 Task: Search one way flight ticket for 5 adults, 2 children, 1 infant in seat and 1 infant on lap in economy from Marion: Veterans Airport Of Southern Illinois (williamson County Regional Airport) to Riverton: Central Wyoming Regional Airport (was Riverton Regional) on 5-4-2023. Choice of flights is Southwest. Number of bags: 1 carry on bag. Price is upto 98000. Outbound departure time preference is 9:45.
Action: Mouse moved to (324, 312)
Screenshot: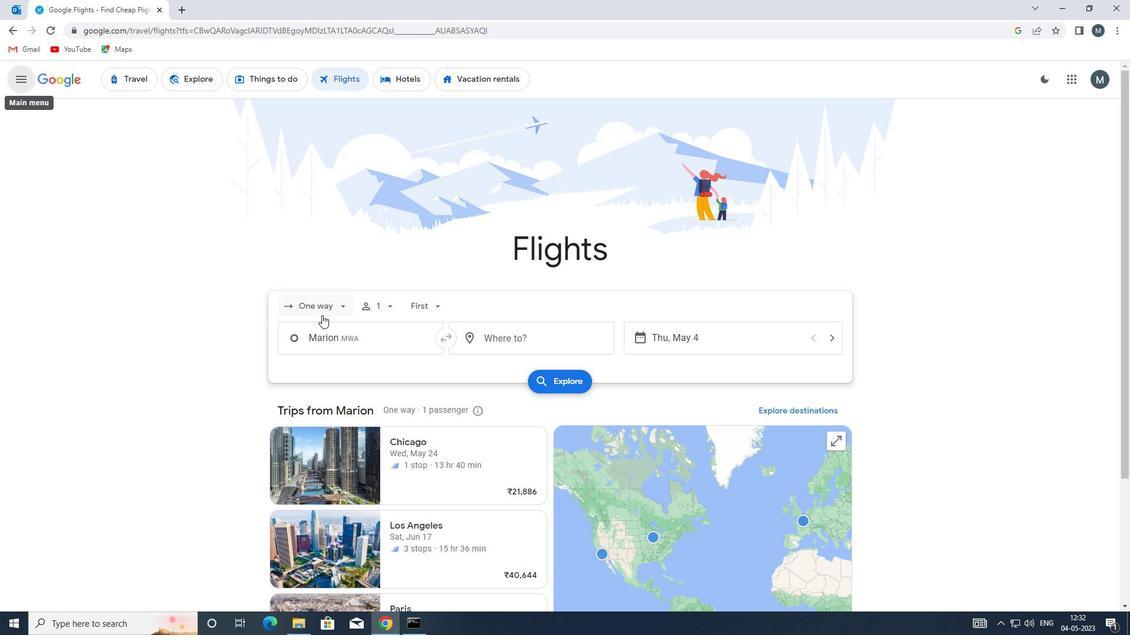 
Action: Mouse pressed left at (324, 312)
Screenshot: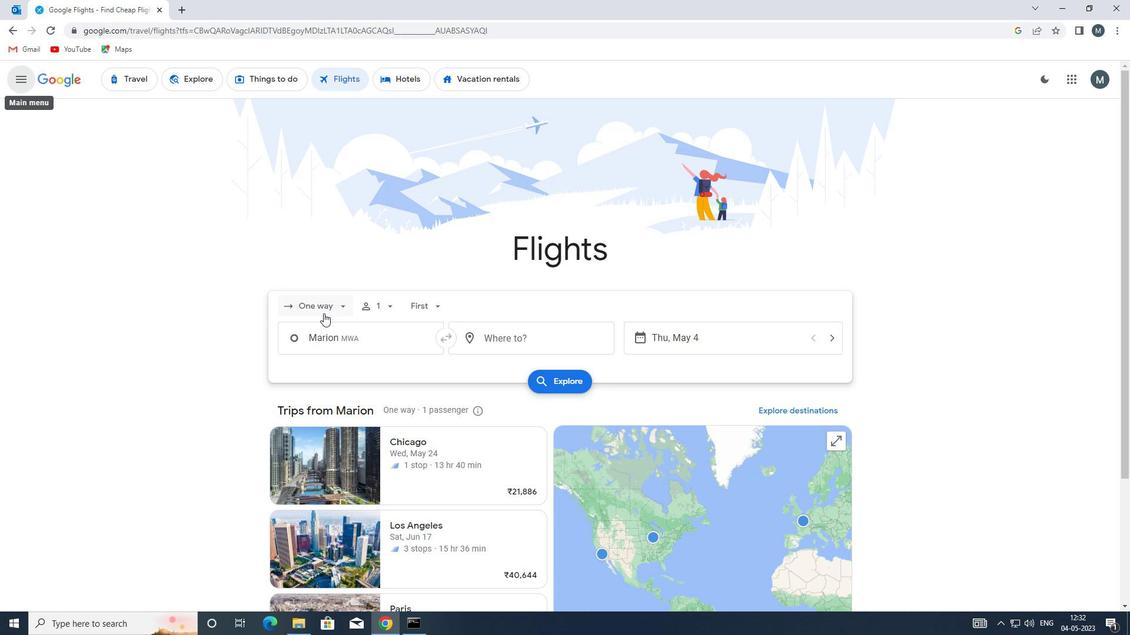 
Action: Mouse moved to (343, 363)
Screenshot: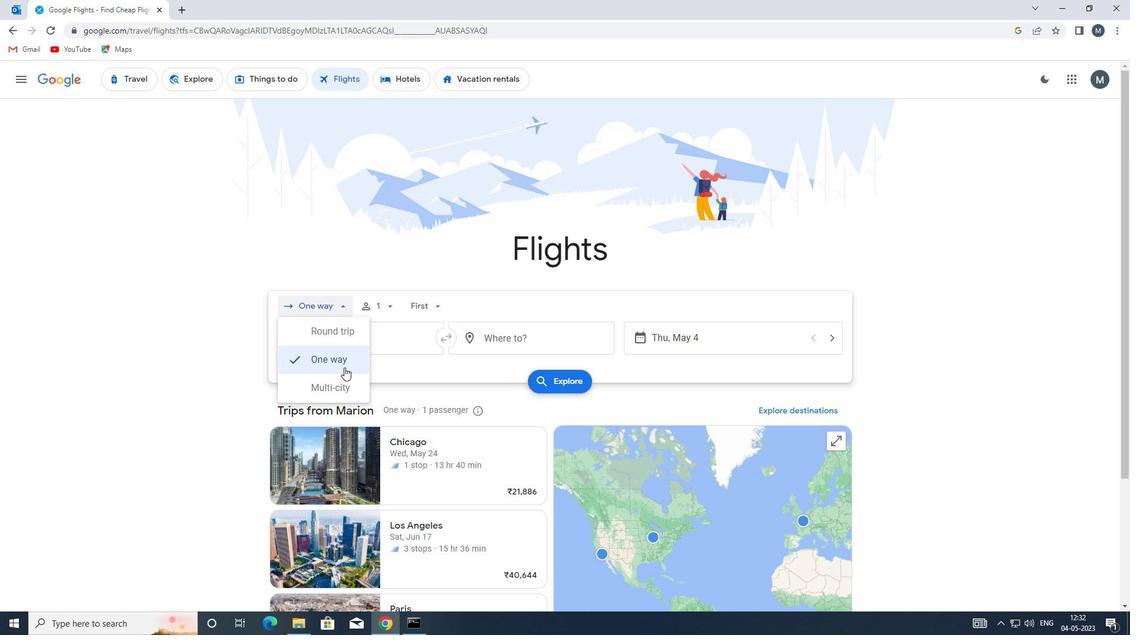
Action: Mouse pressed left at (343, 363)
Screenshot: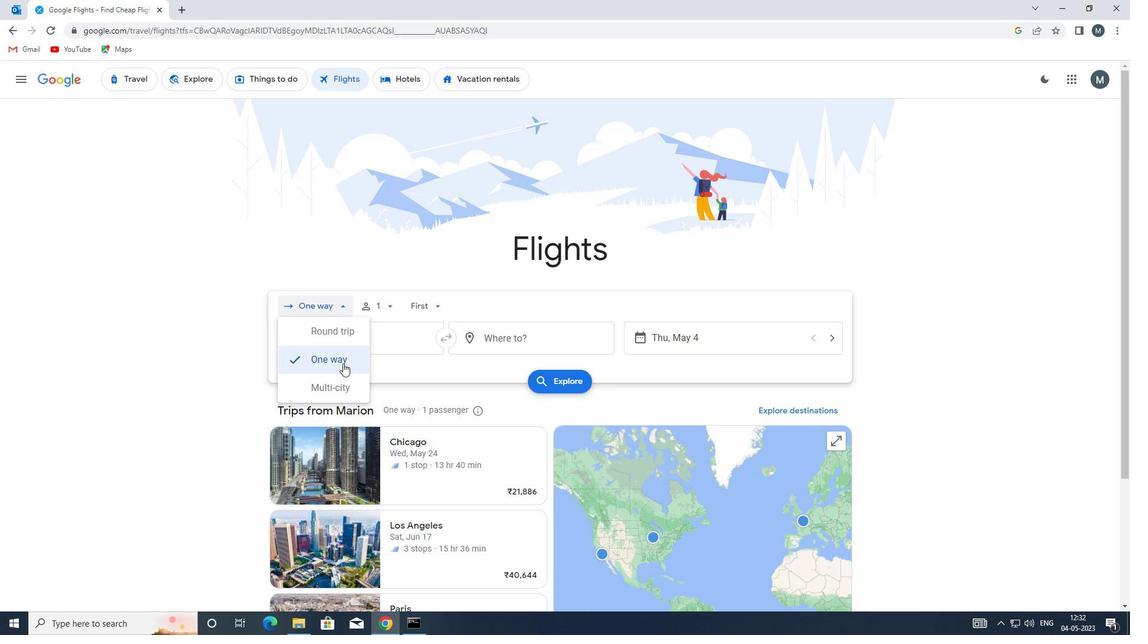 
Action: Mouse moved to (390, 308)
Screenshot: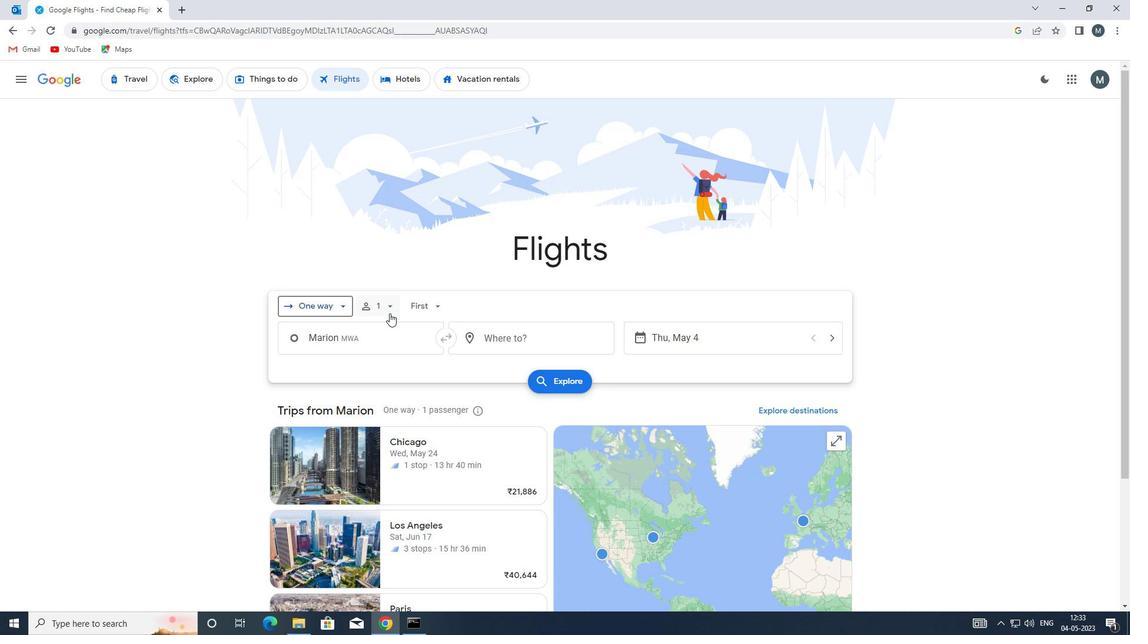 
Action: Mouse pressed left at (390, 308)
Screenshot: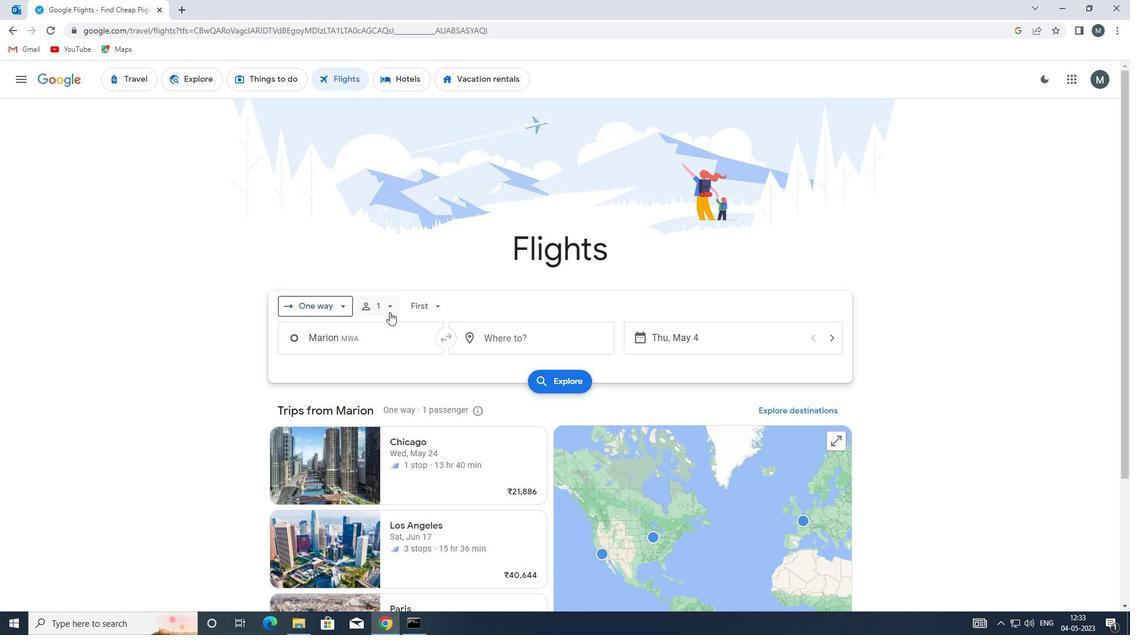 
Action: Mouse moved to (482, 338)
Screenshot: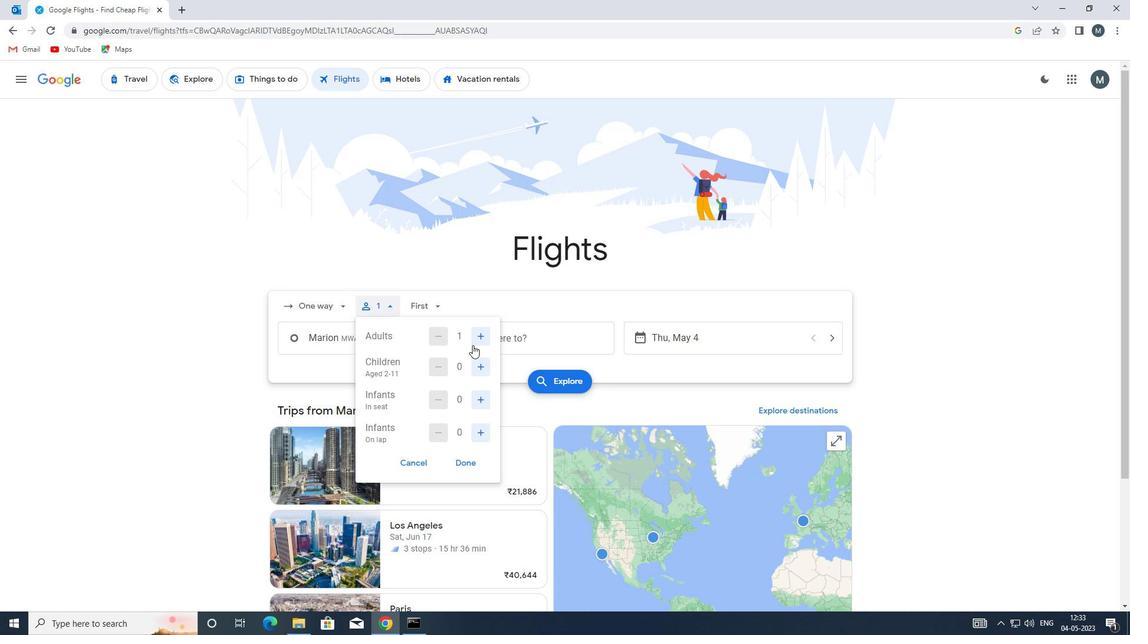 
Action: Mouse pressed left at (482, 338)
Screenshot: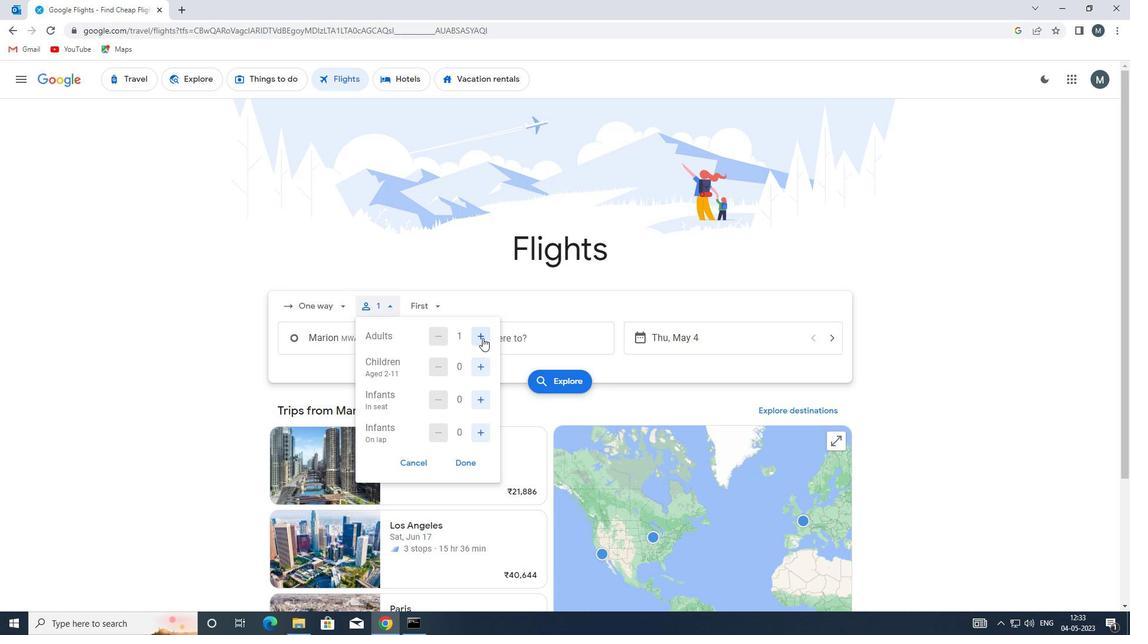 
Action: Mouse pressed left at (482, 338)
Screenshot: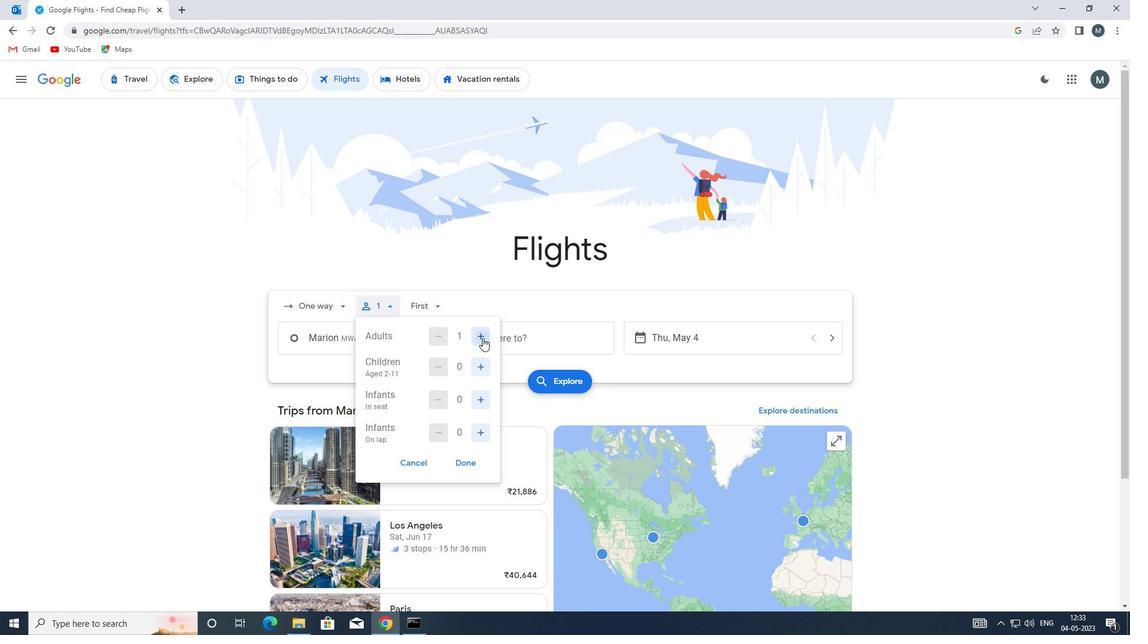 
Action: Mouse pressed left at (482, 338)
Screenshot: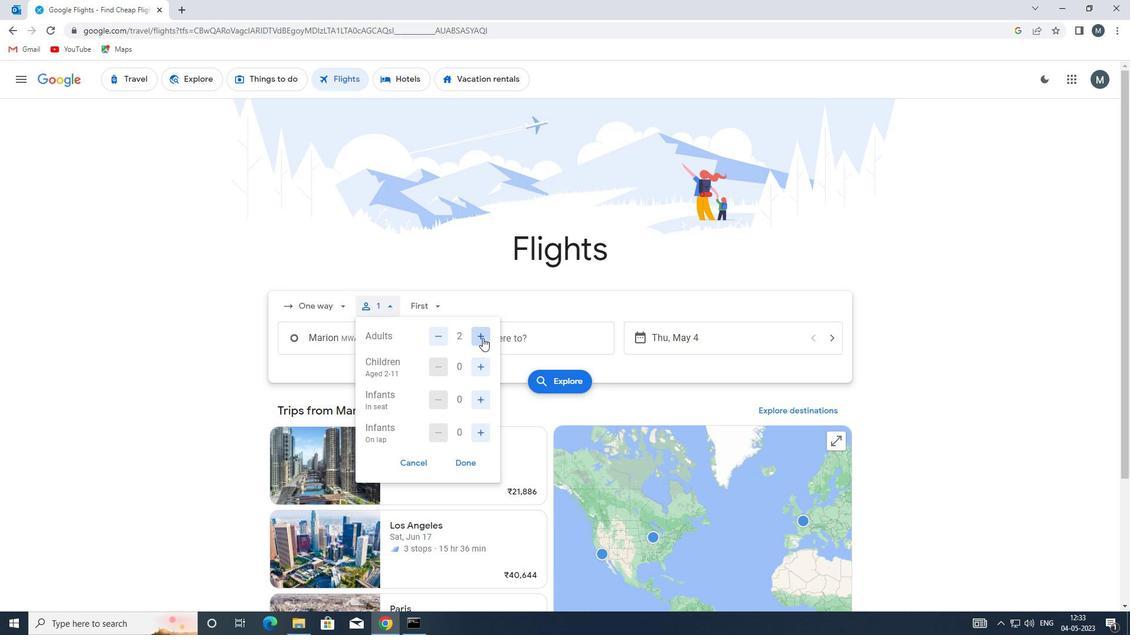 
Action: Mouse pressed left at (482, 338)
Screenshot: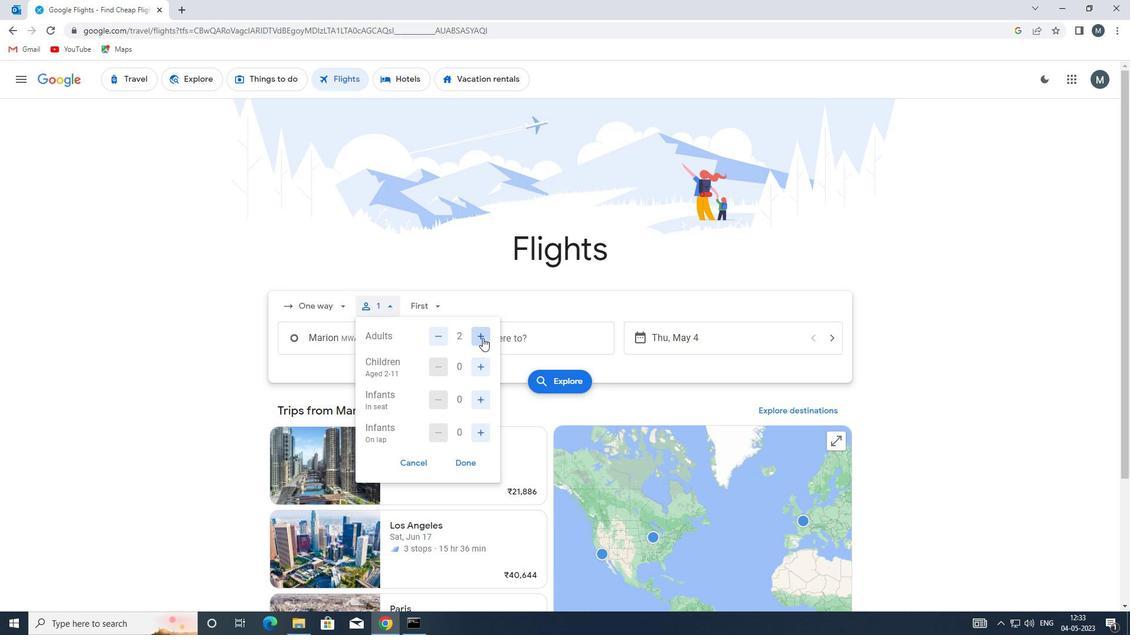 
Action: Mouse moved to (486, 370)
Screenshot: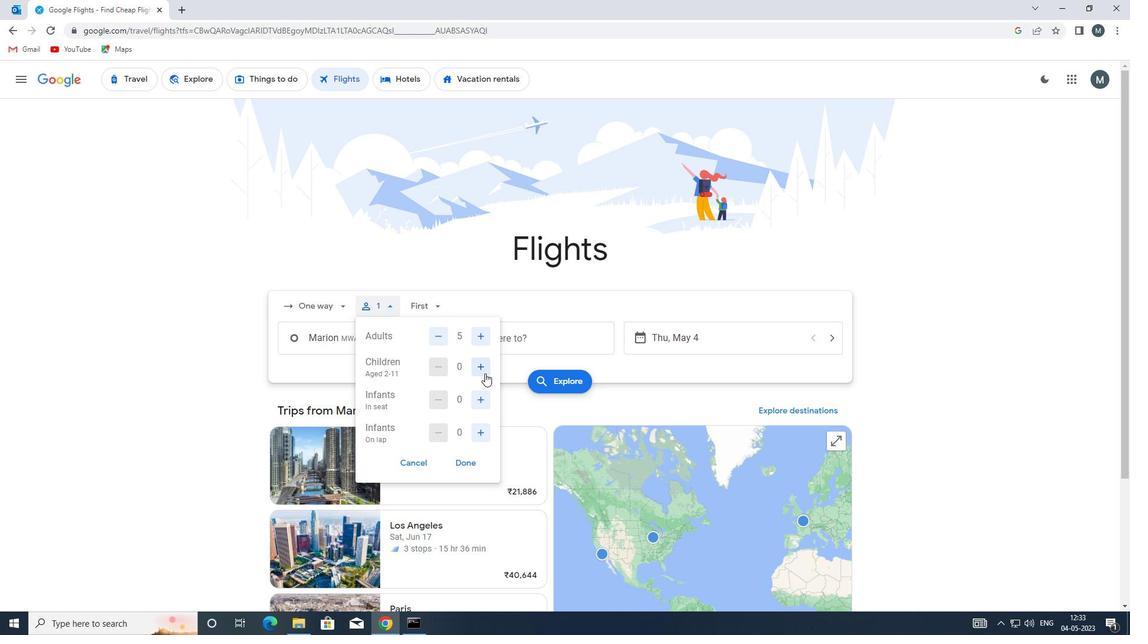 
Action: Mouse pressed left at (486, 370)
Screenshot: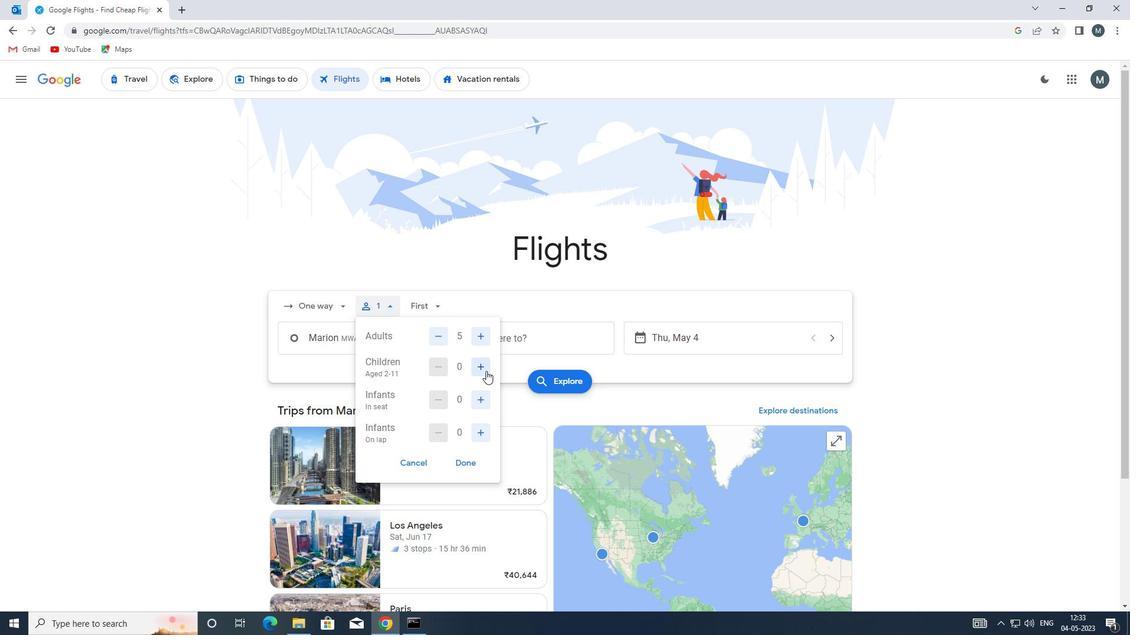 
Action: Mouse moved to (486, 369)
Screenshot: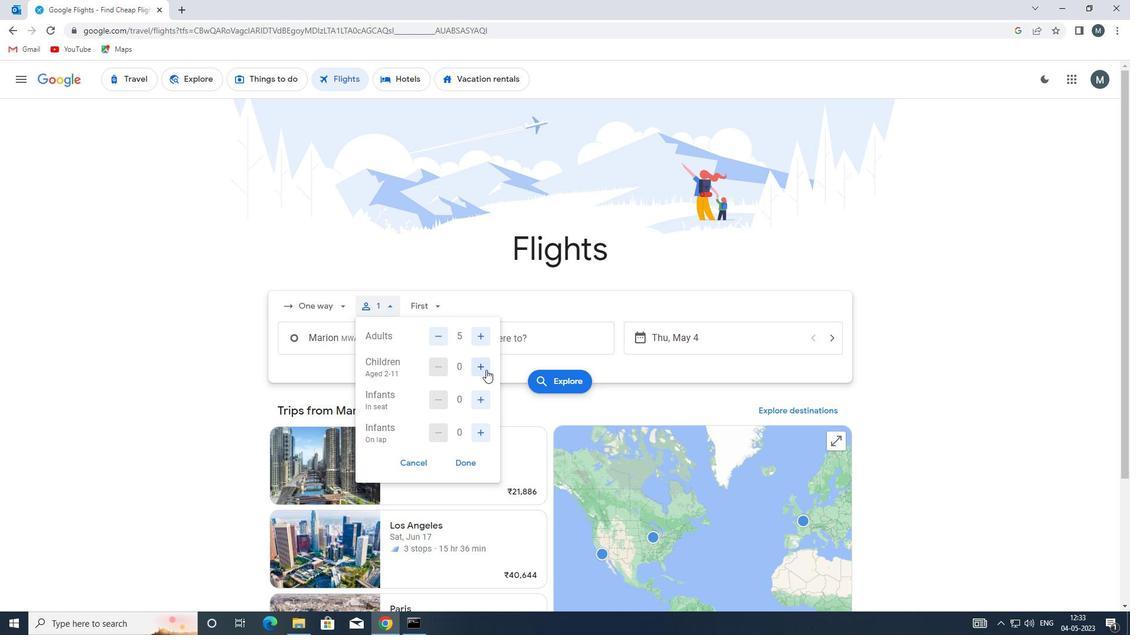 
Action: Mouse pressed left at (486, 369)
Screenshot: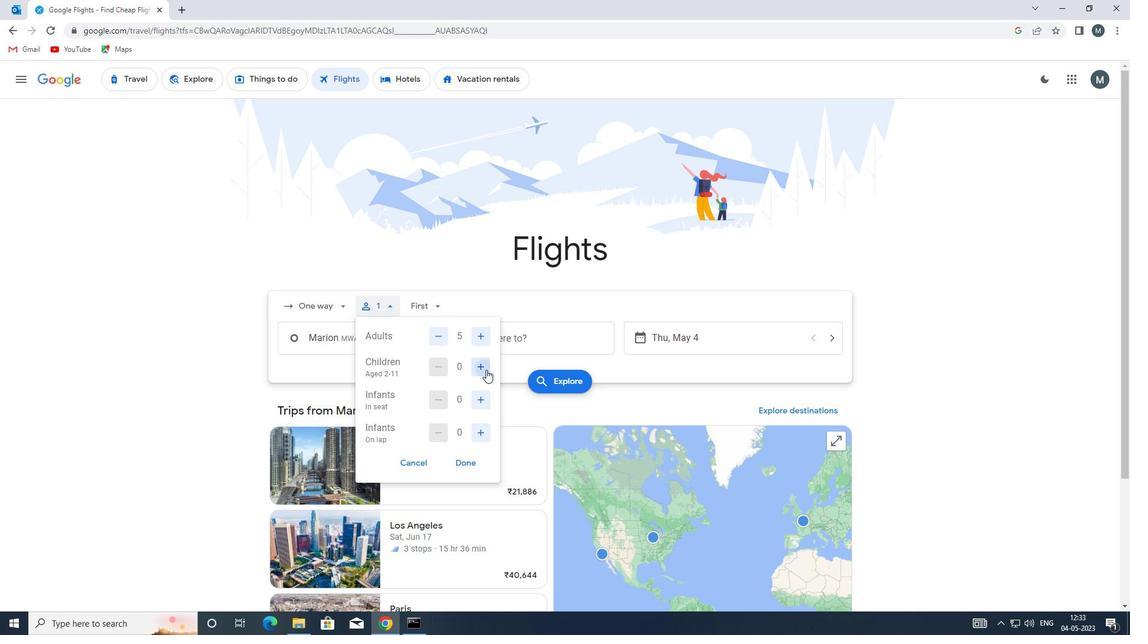 
Action: Mouse moved to (479, 396)
Screenshot: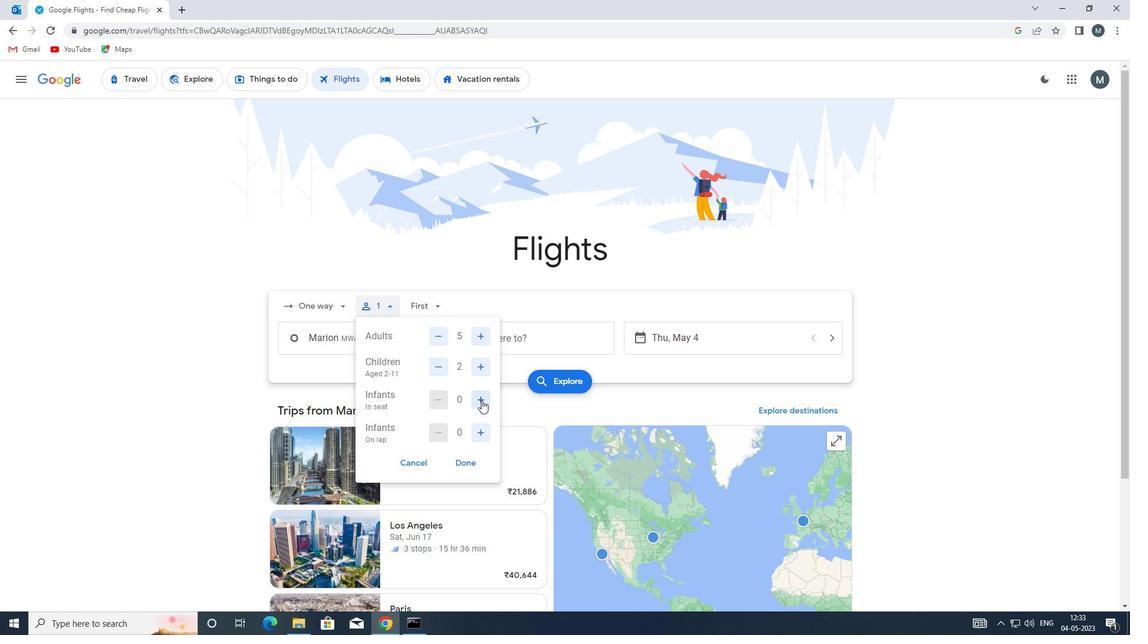 
Action: Mouse pressed left at (479, 396)
Screenshot: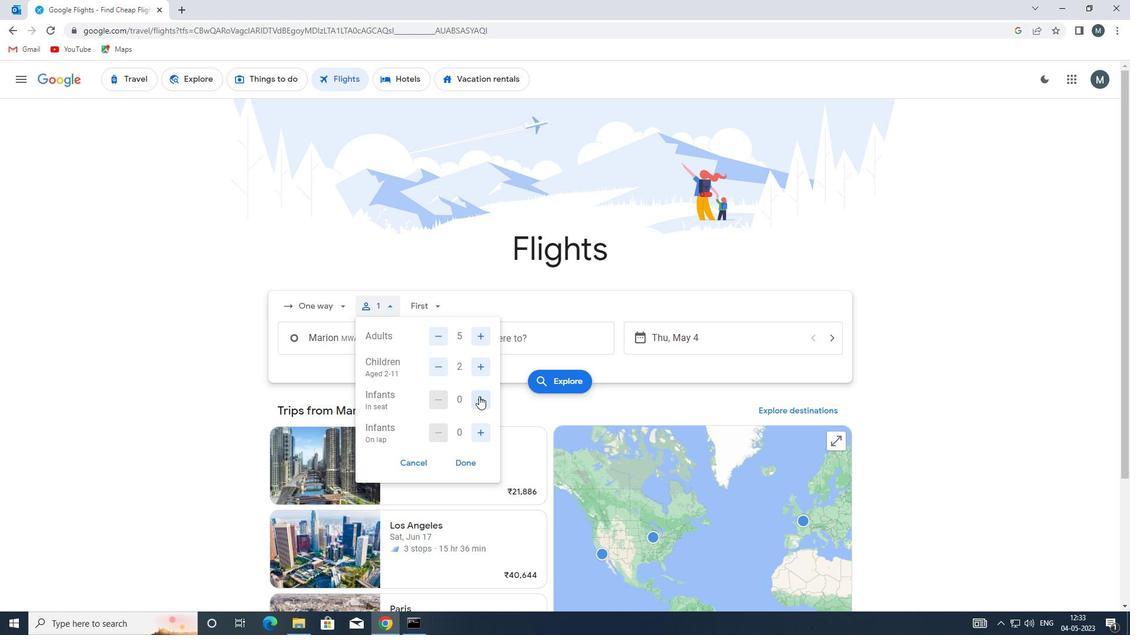 
Action: Mouse moved to (477, 437)
Screenshot: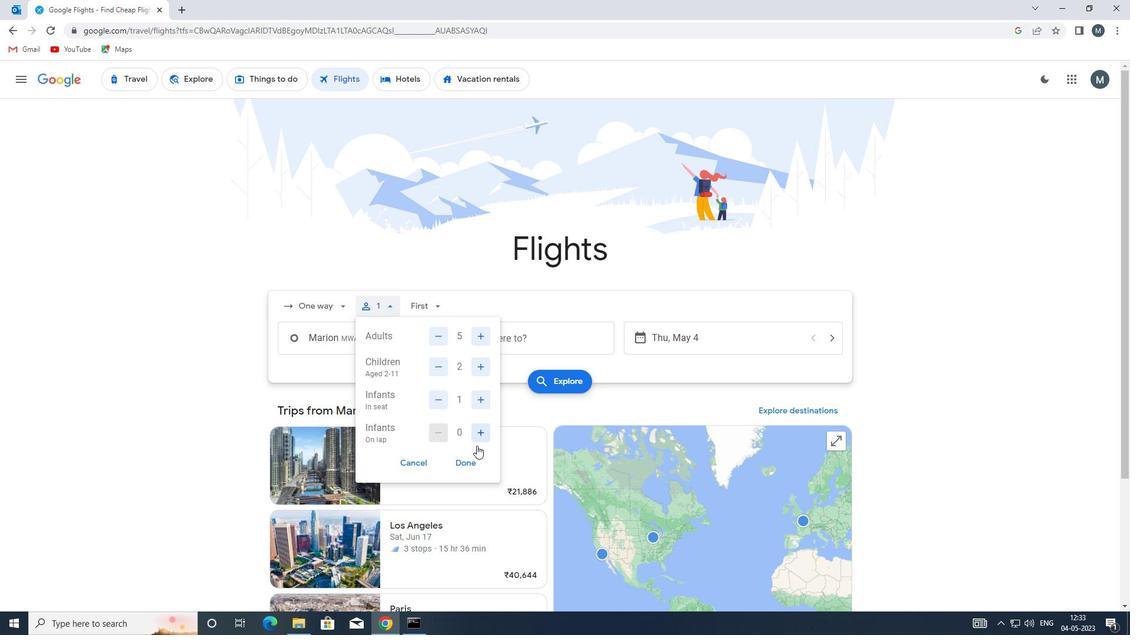 
Action: Mouse pressed left at (477, 437)
Screenshot: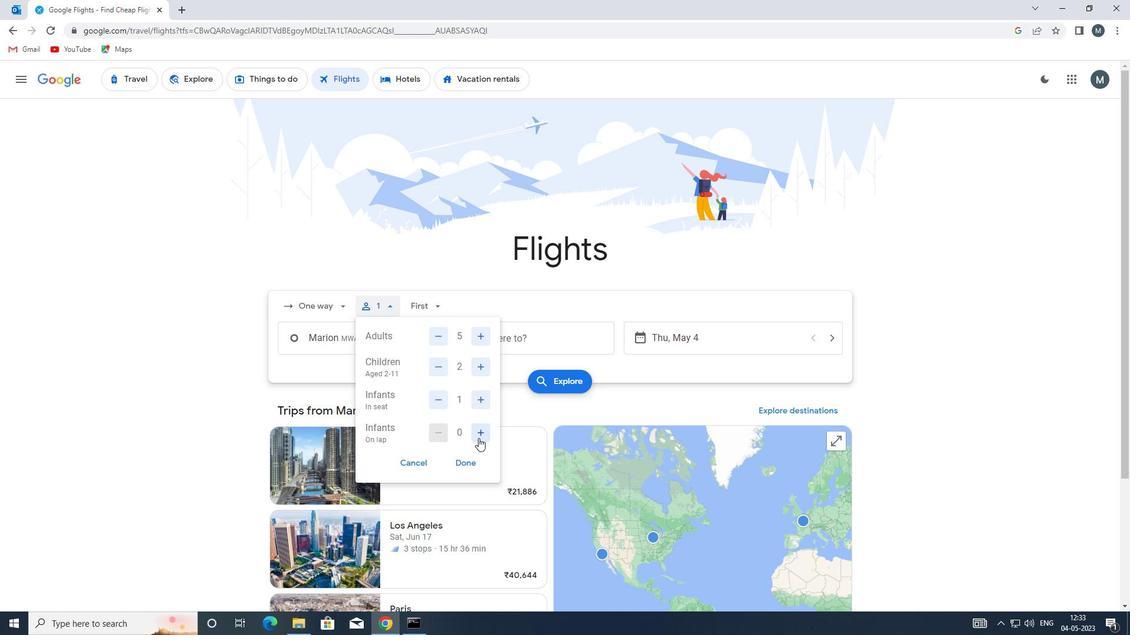 
Action: Mouse moved to (463, 463)
Screenshot: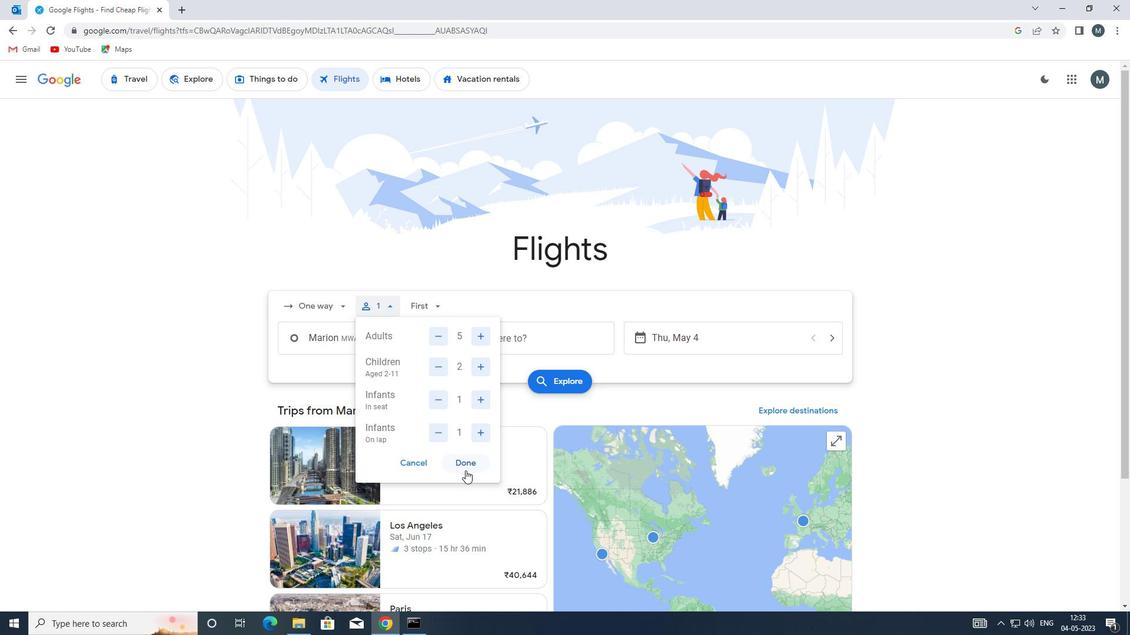 
Action: Mouse pressed left at (463, 463)
Screenshot: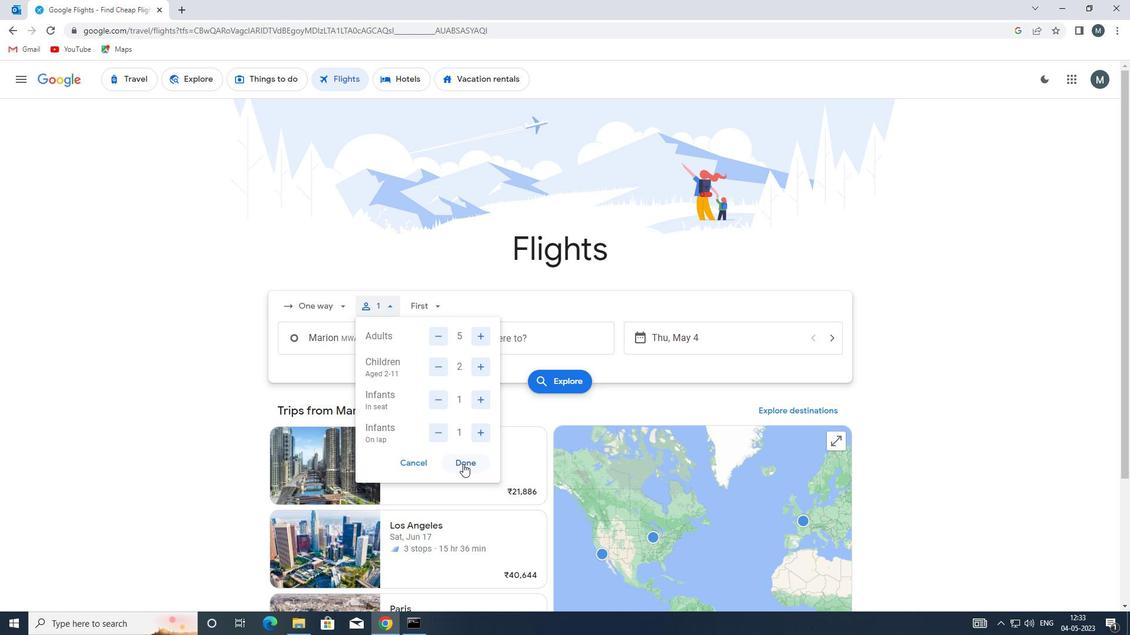 
Action: Mouse moved to (441, 309)
Screenshot: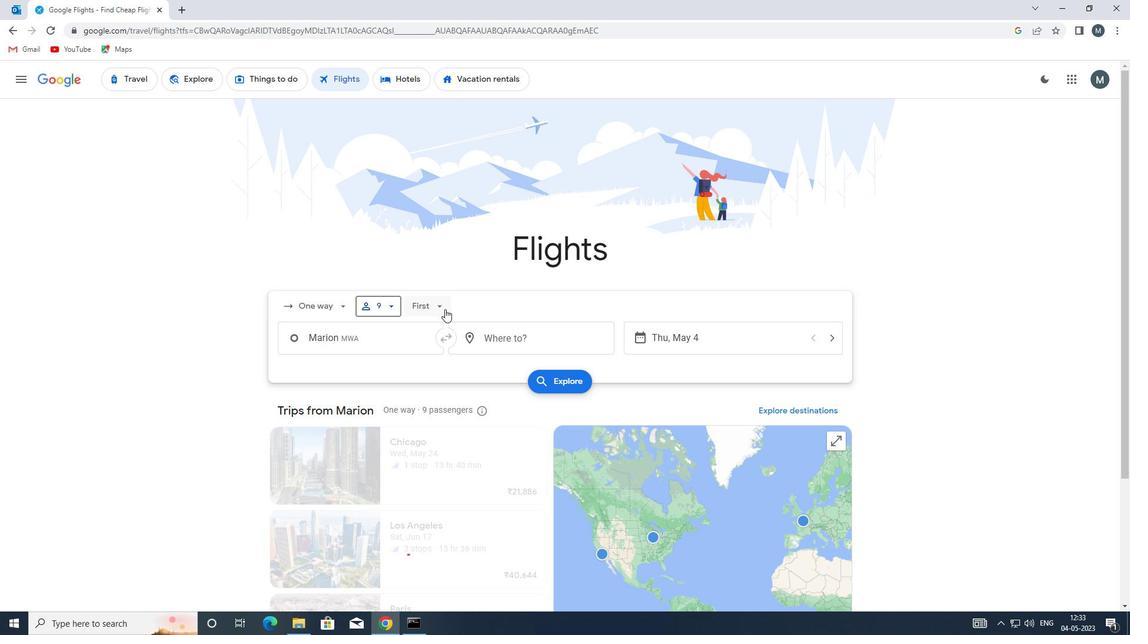 
Action: Mouse pressed left at (441, 309)
Screenshot: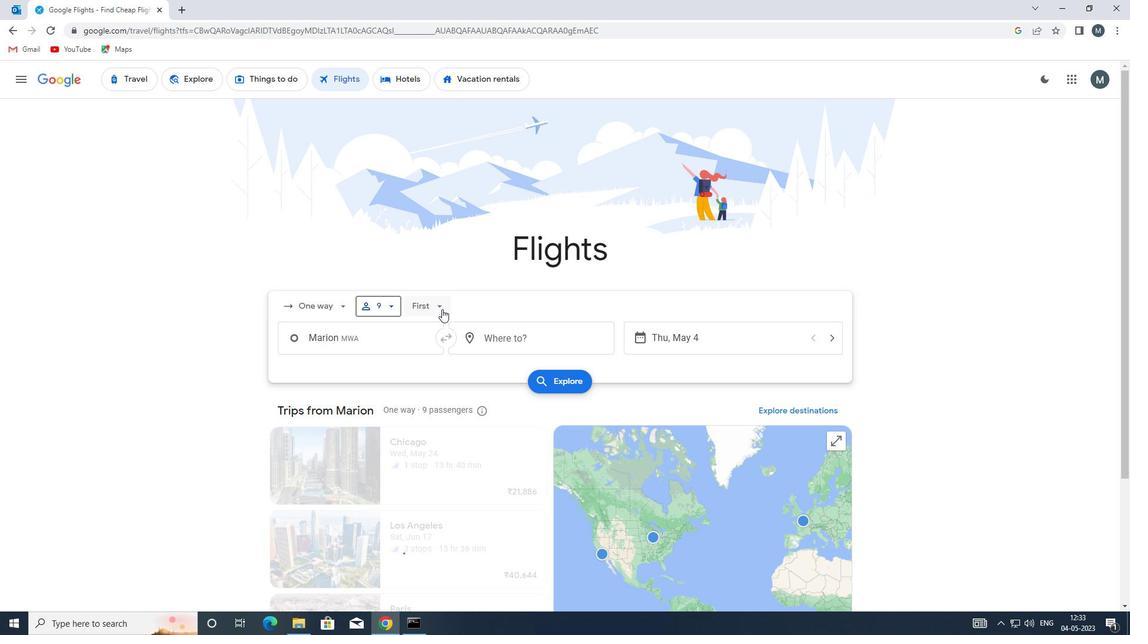 
Action: Mouse moved to (474, 334)
Screenshot: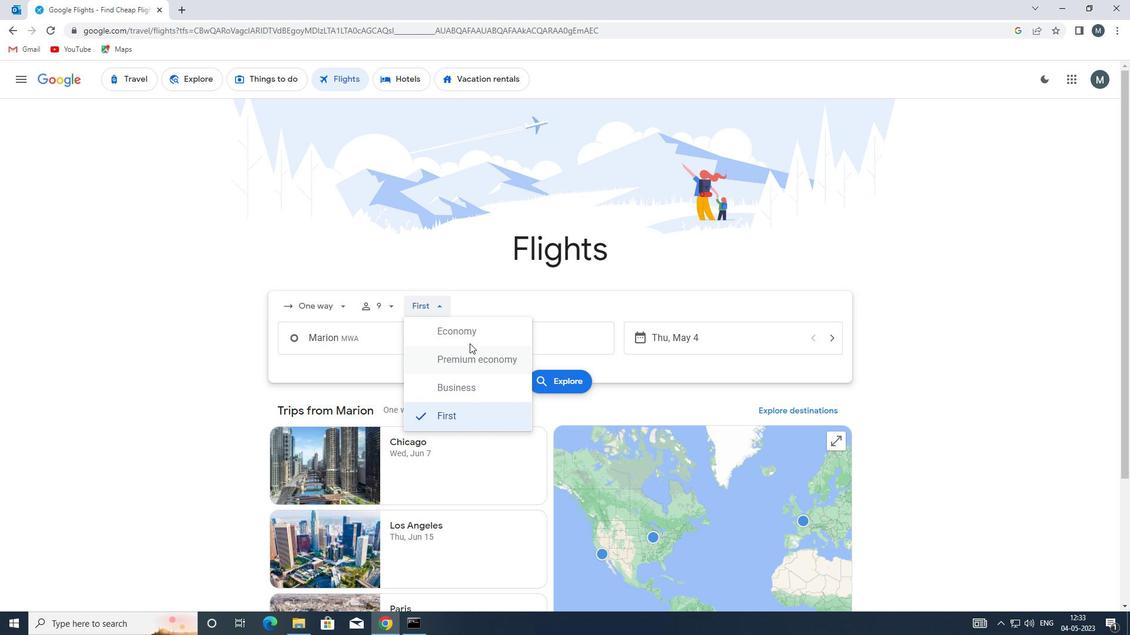 
Action: Mouse pressed left at (474, 334)
Screenshot: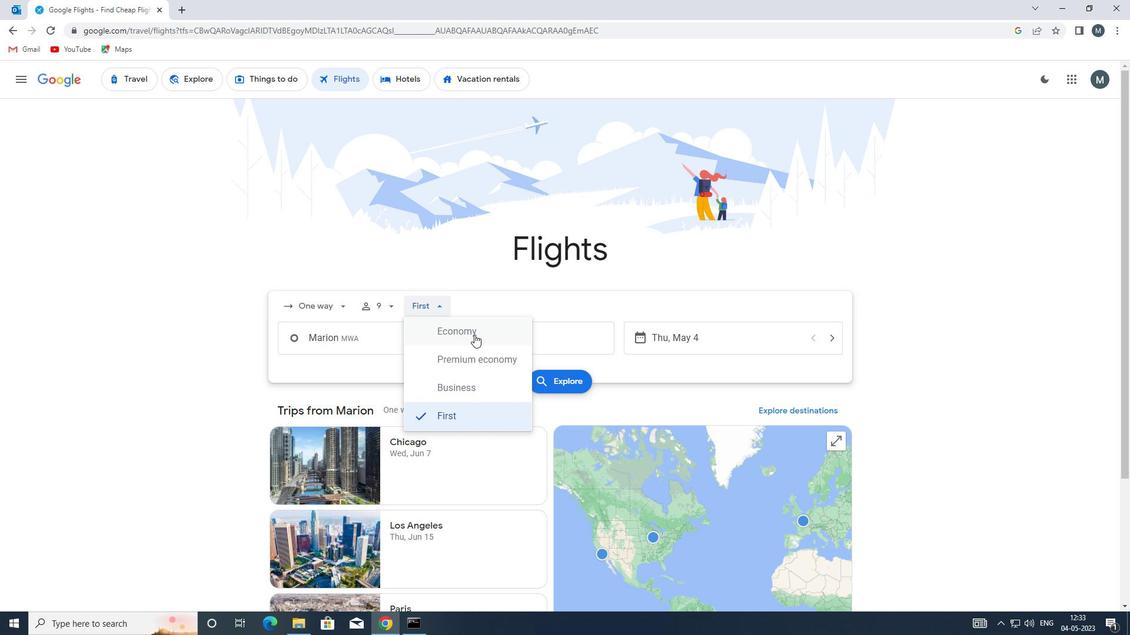 
Action: Mouse moved to (394, 344)
Screenshot: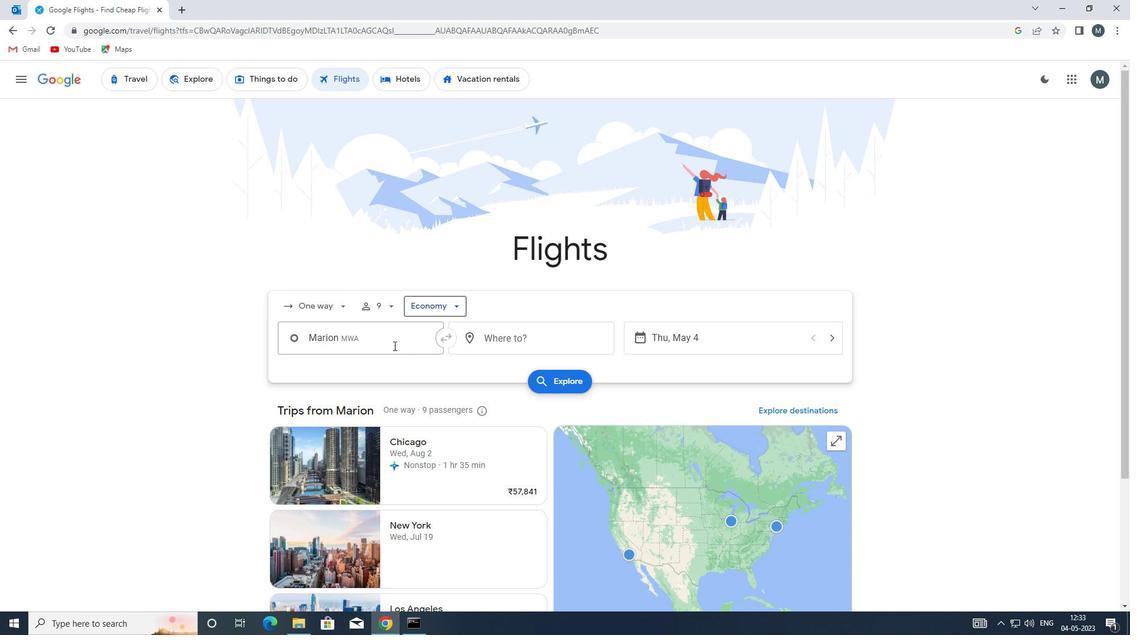 
Action: Mouse pressed left at (394, 344)
Screenshot: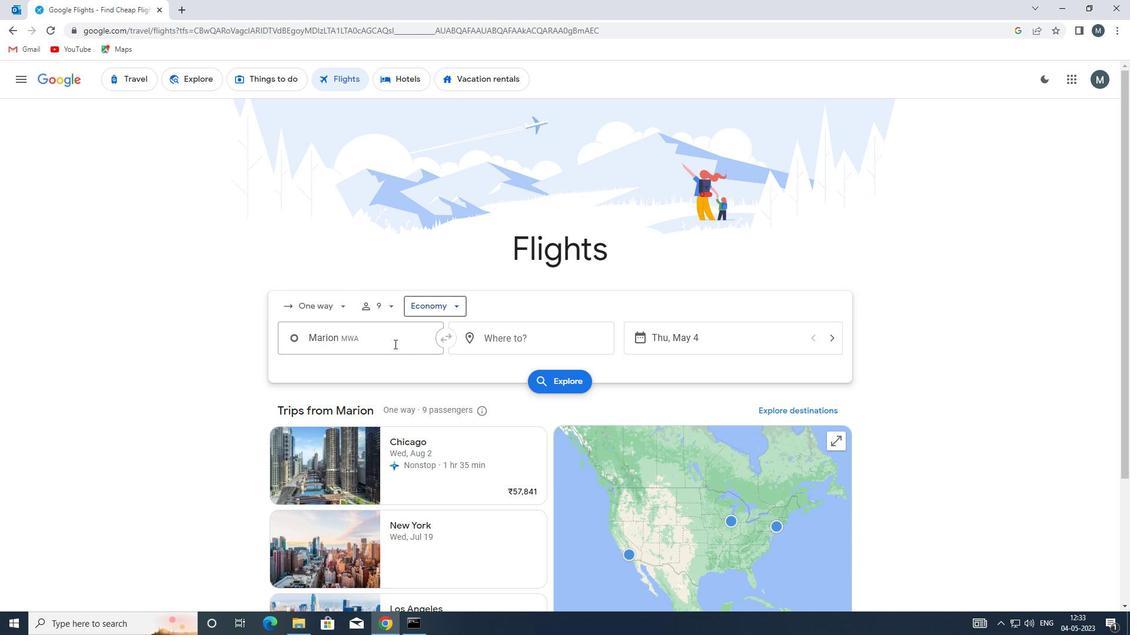 
Action: Key pressed mwa
Screenshot: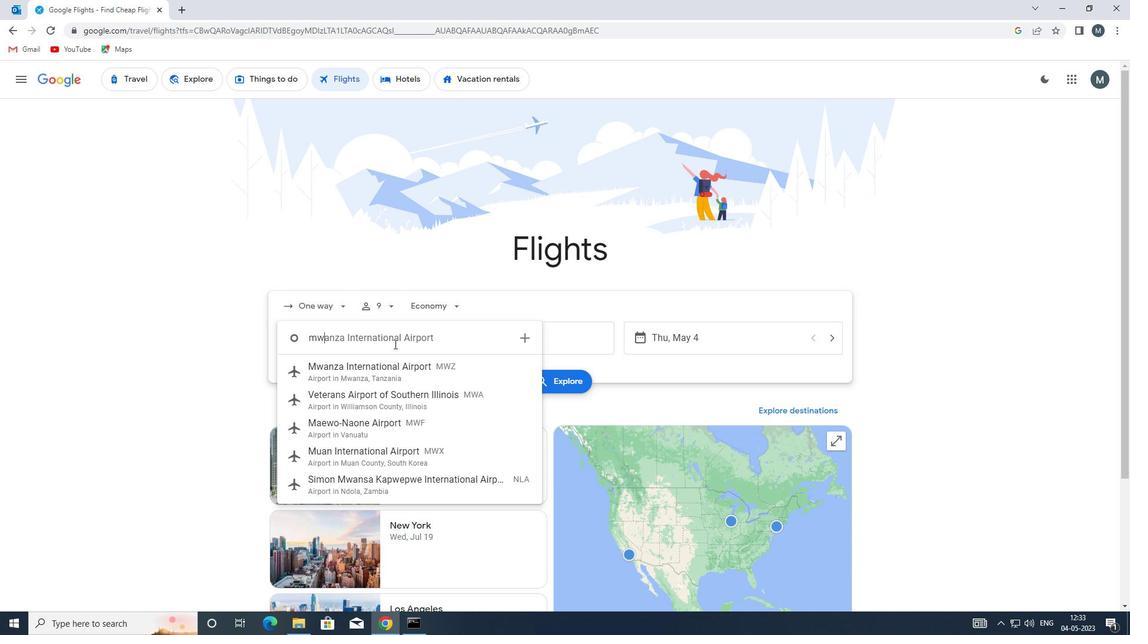 
Action: Mouse moved to (398, 367)
Screenshot: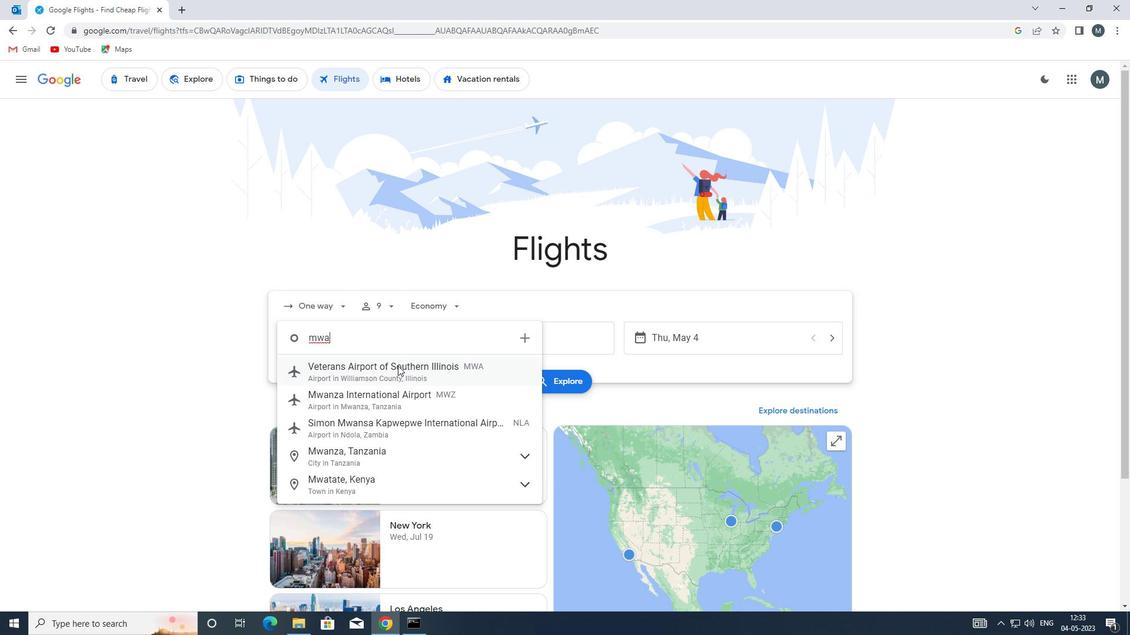 
Action: Mouse pressed left at (398, 367)
Screenshot: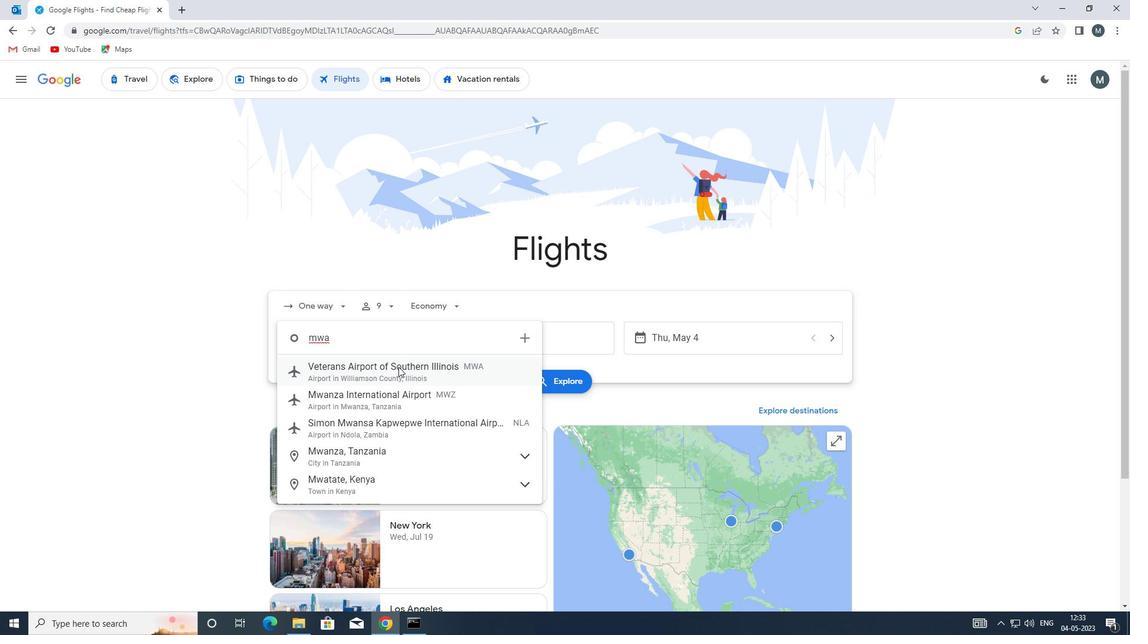 
Action: Mouse moved to (506, 341)
Screenshot: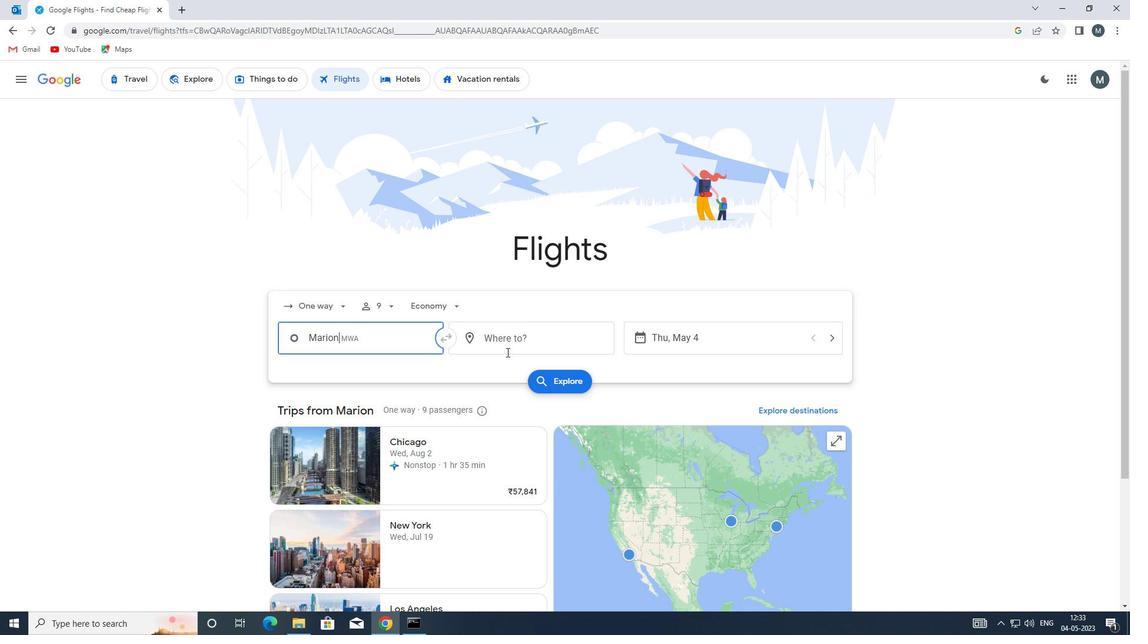 
Action: Mouse pressed left at (506, 341)
Screenshot: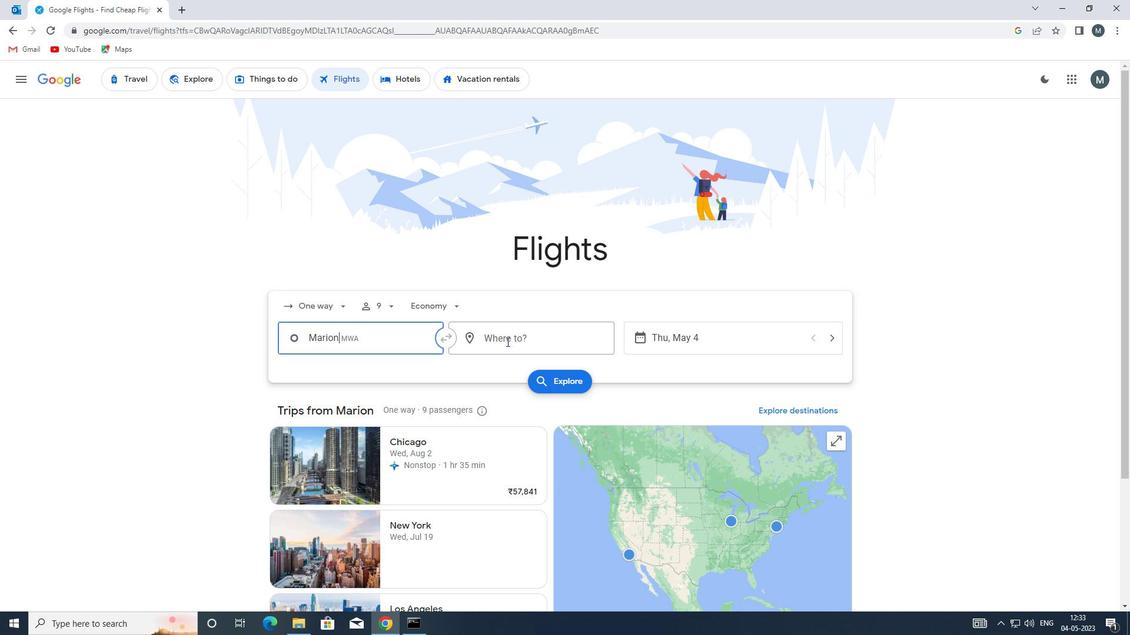 
Action: Key pressed riw
Screenshot: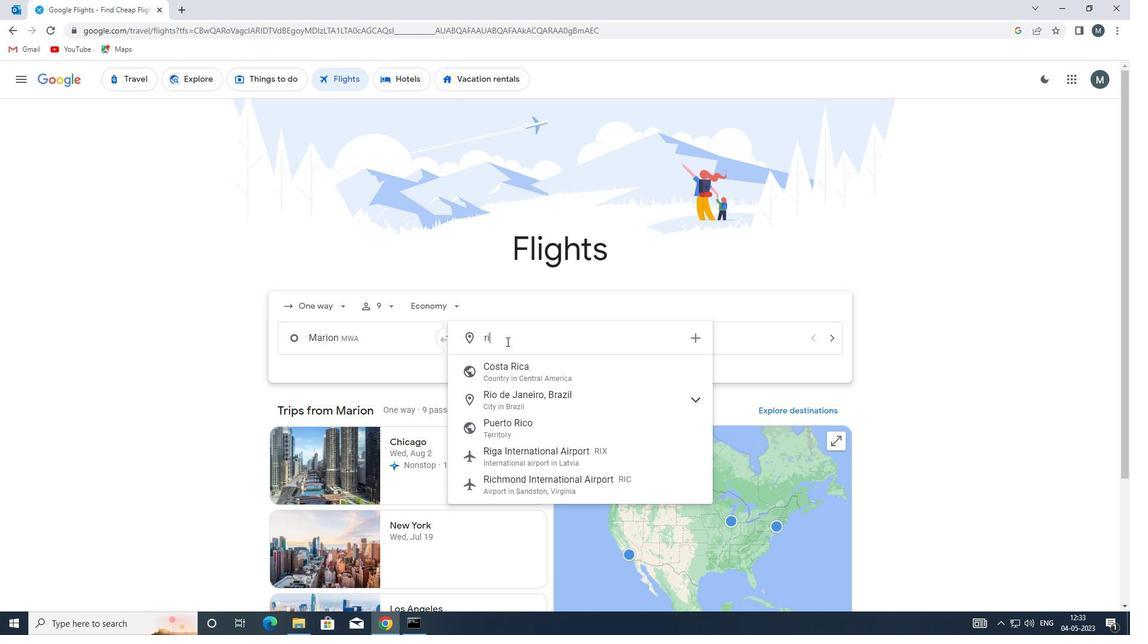 
Action: Mouse moved to (542, 367)
Screenshot: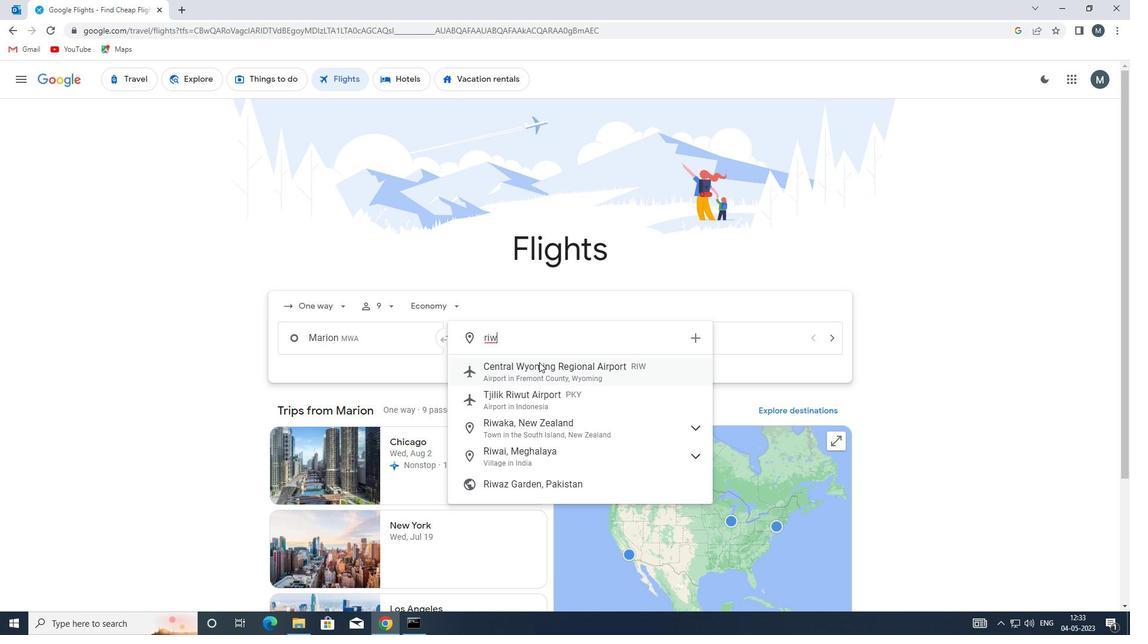 
Action: Mouse pressed left at (542, 367)
Screenshot: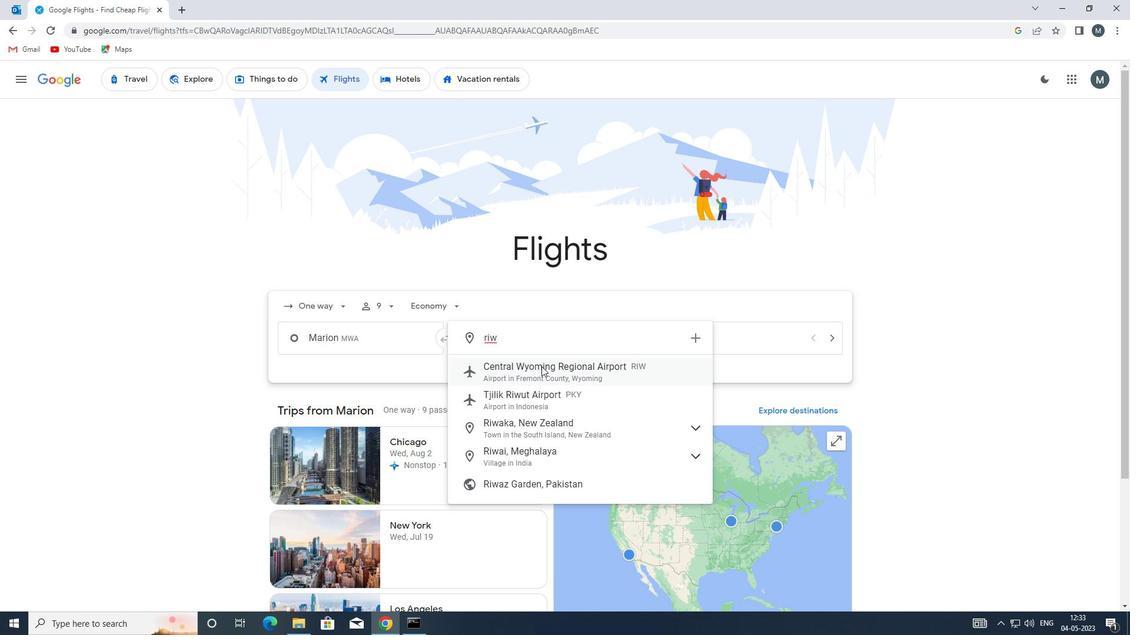 
Action: Mouse moved to (701, 337)
Screenshot: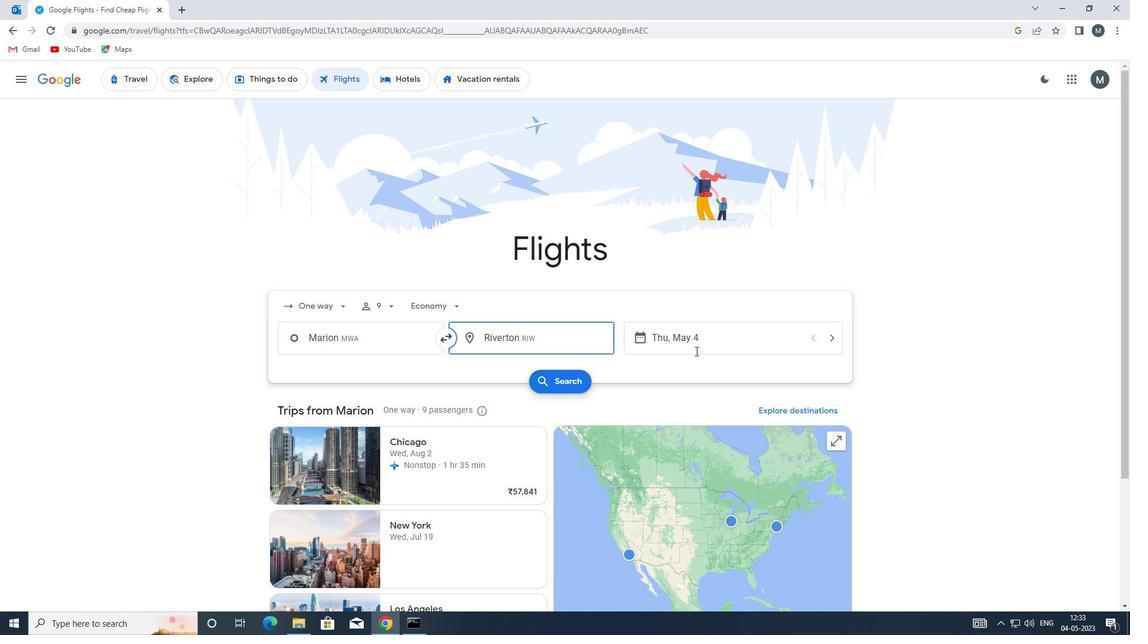 
Action: Mouse pressed left at (701, 337)
Screenshot: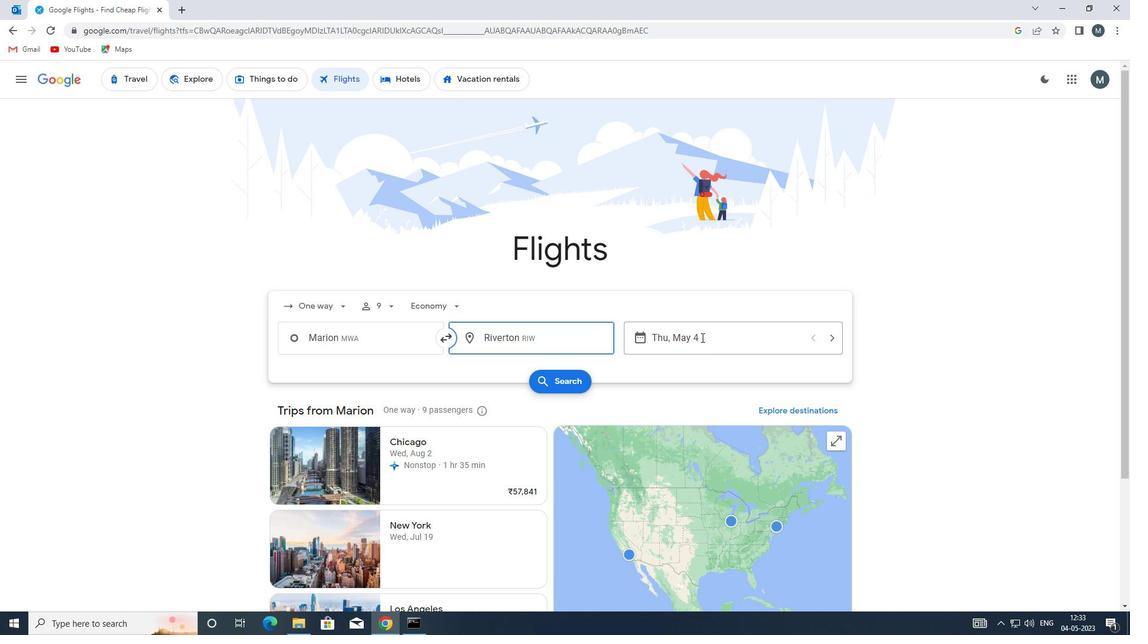 
Action: Mouse moved to (531, 399)
Screenshot: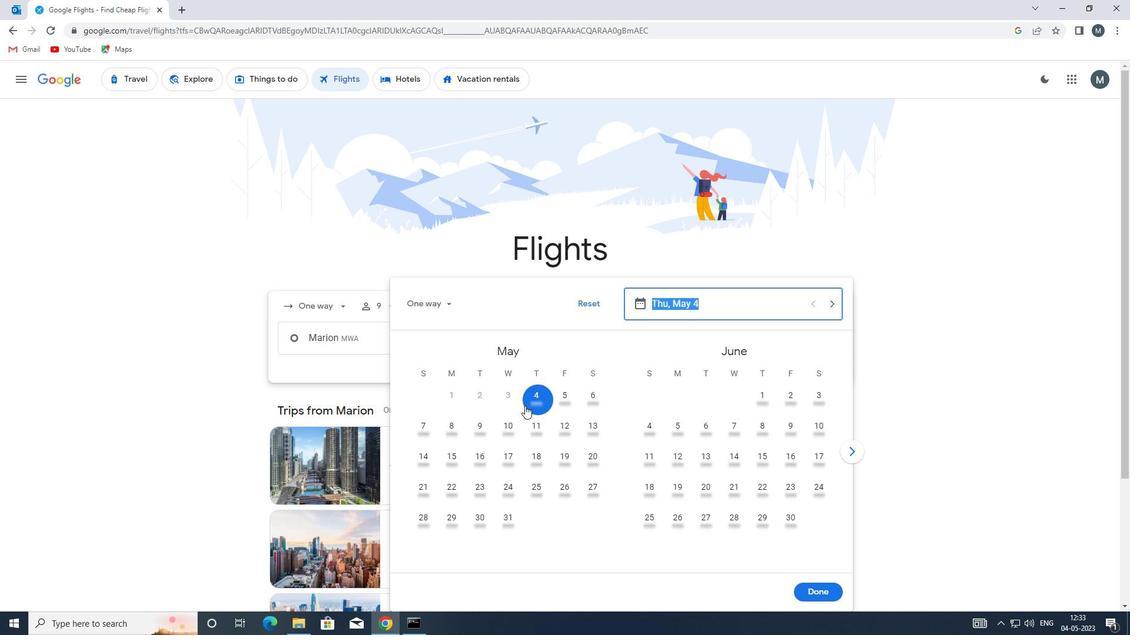 
Action: Mouse pressed left at (531, 399)
Screenshot: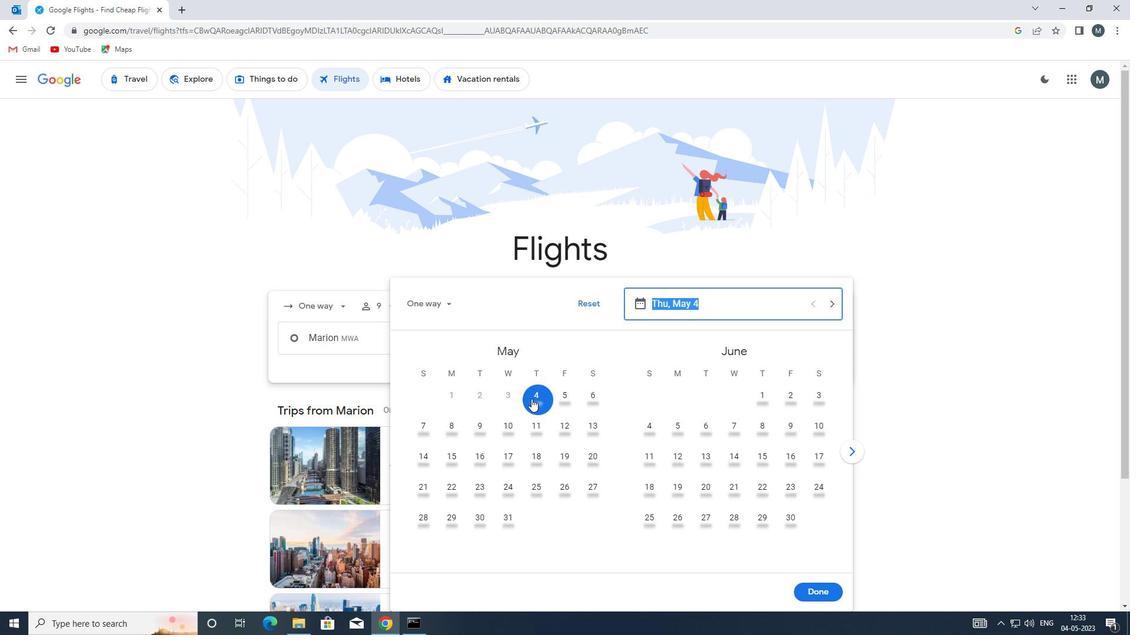 
Action: Mouse moved to (819, 591)
Screenshot: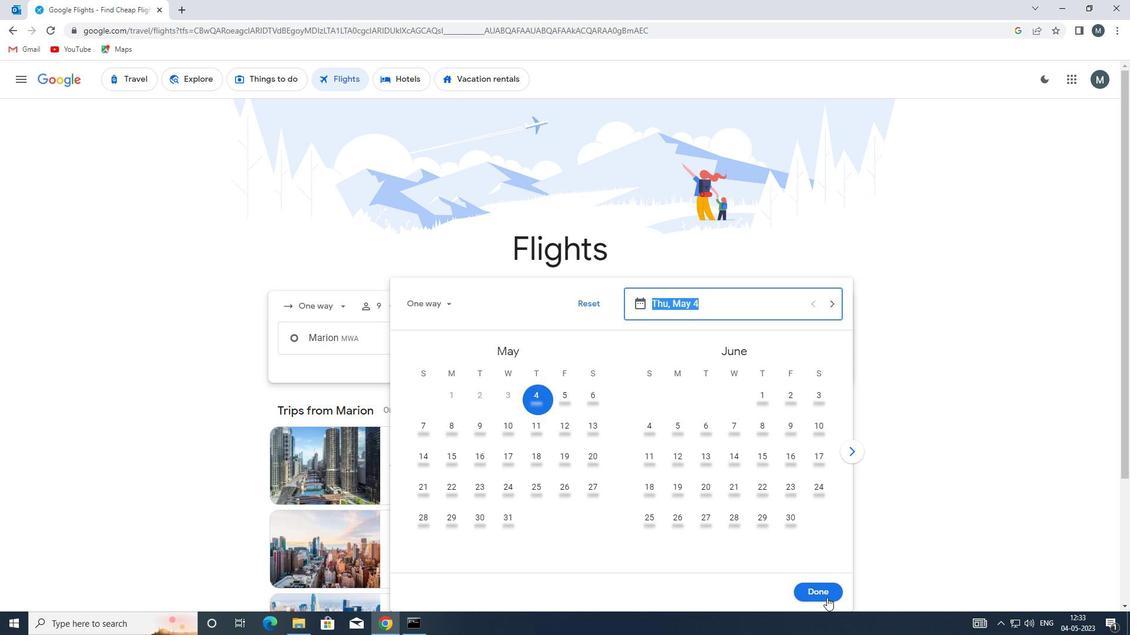 
Action: Mouse pressed left at (819, 591)
Screenshot: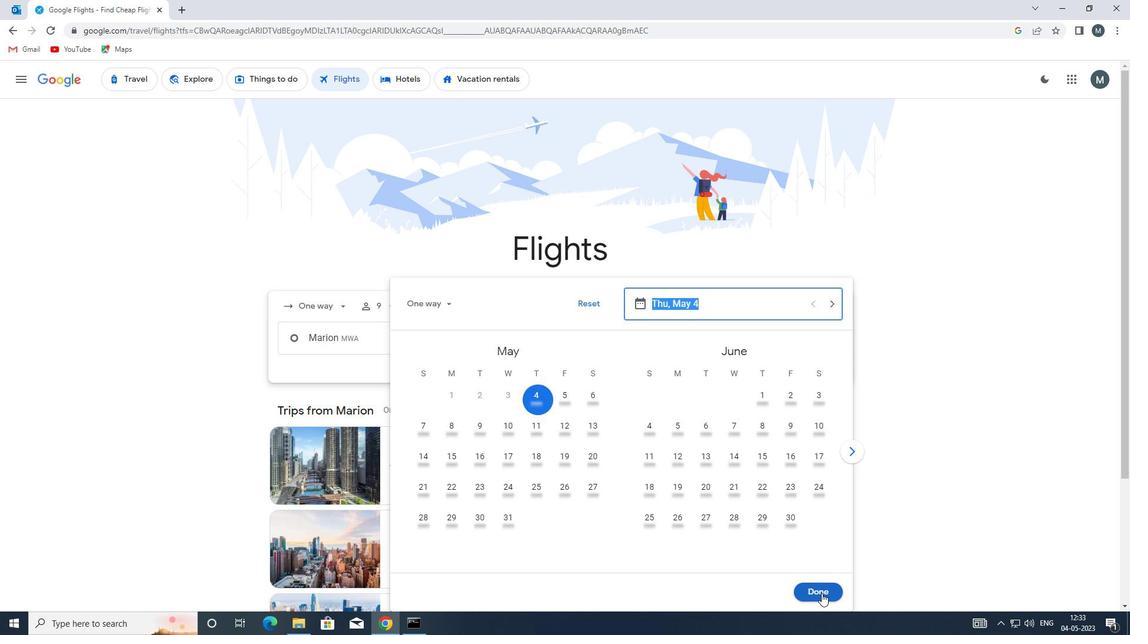 
Action: Mouse moved to (551, 382)
Screenshot: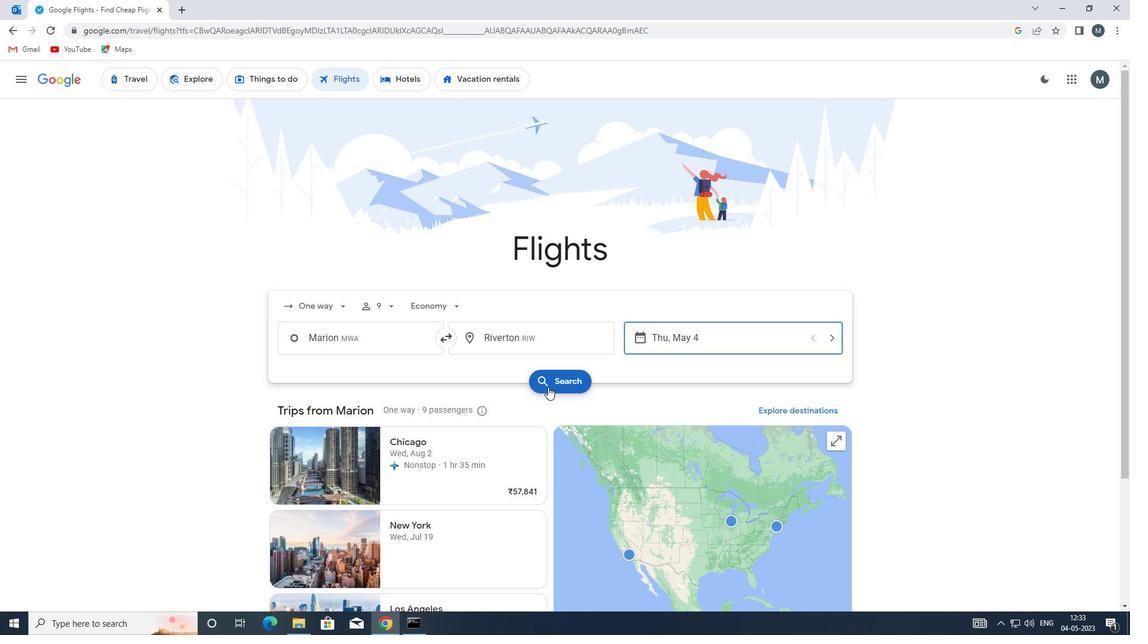 
Action: Mouse pressed left at (551, 382)
Screenshot: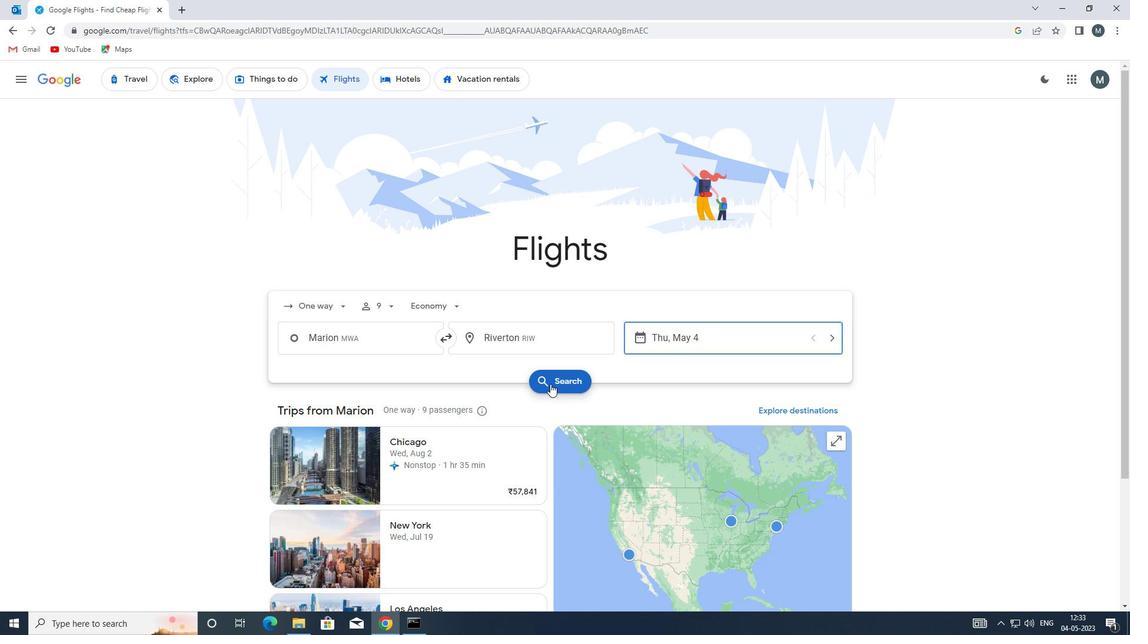 
Action: Mouse moved to (302, 189)
Screenshot: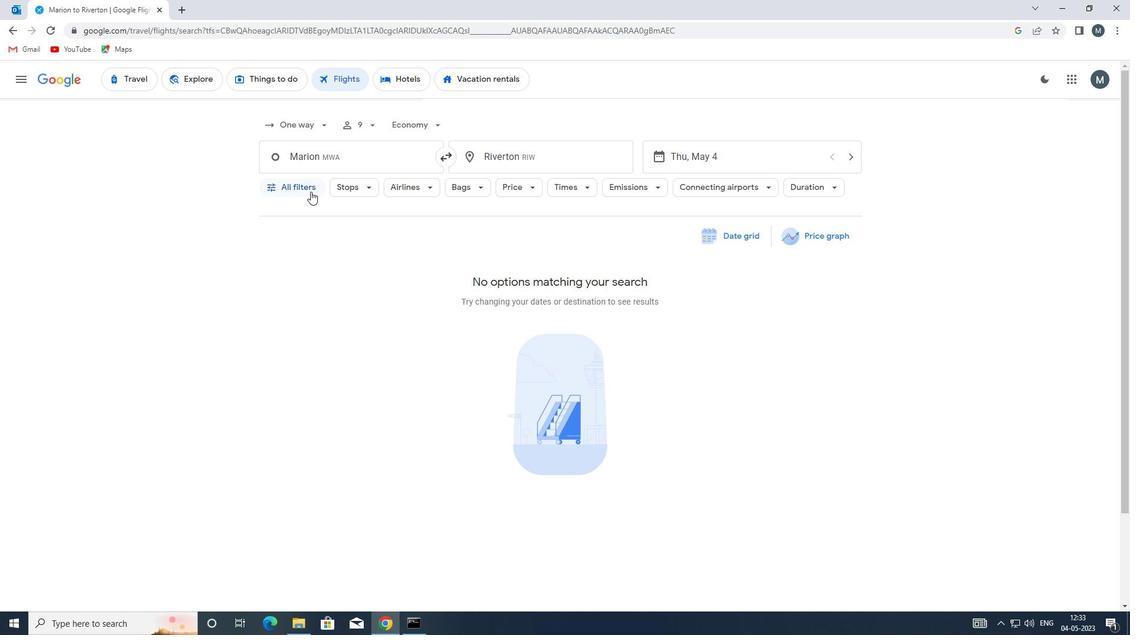 
Action: Mouse pressed left at (302, 189)
Screenshot: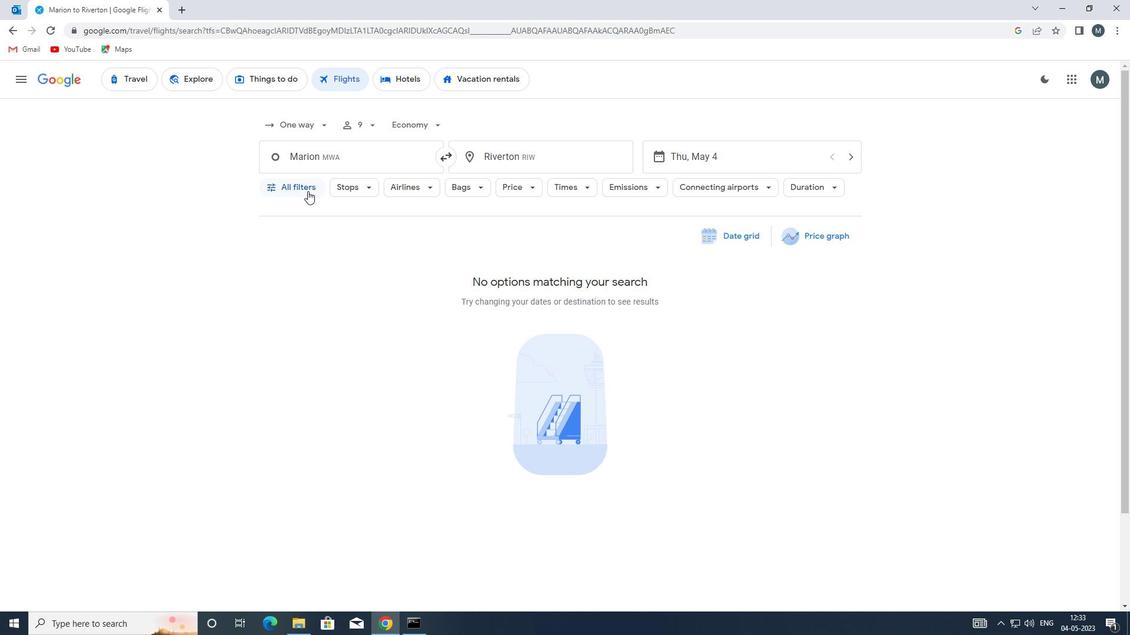 
Action: Mouse moved to (358, 385)
Screenshot: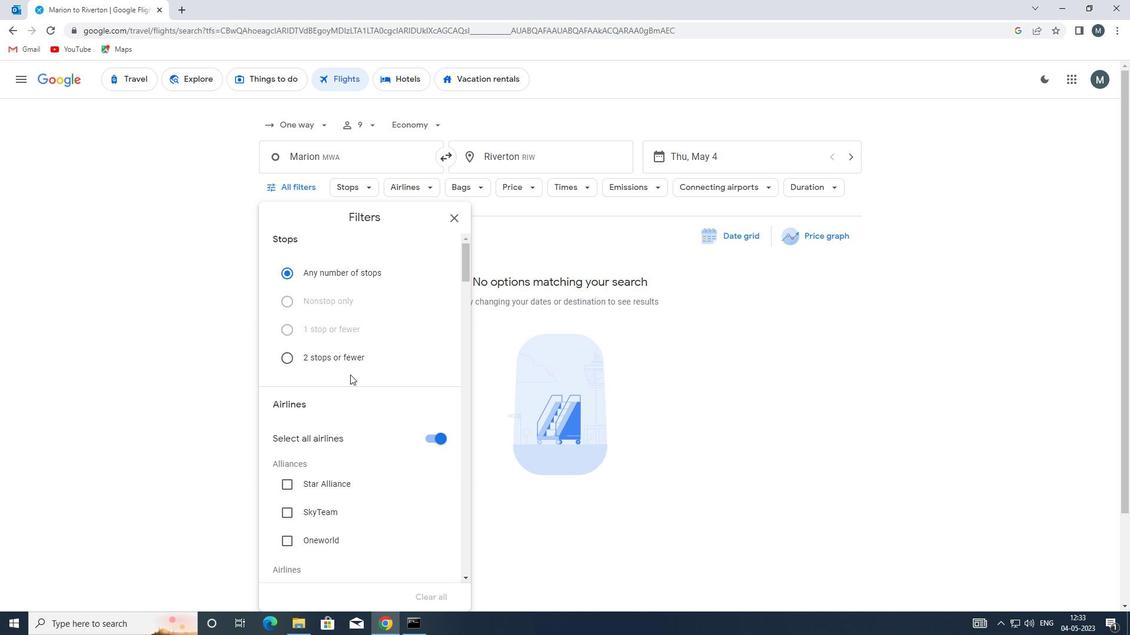 
Action: Mouse scrolled (358, 384) with delta (0, 0)
Screenshot: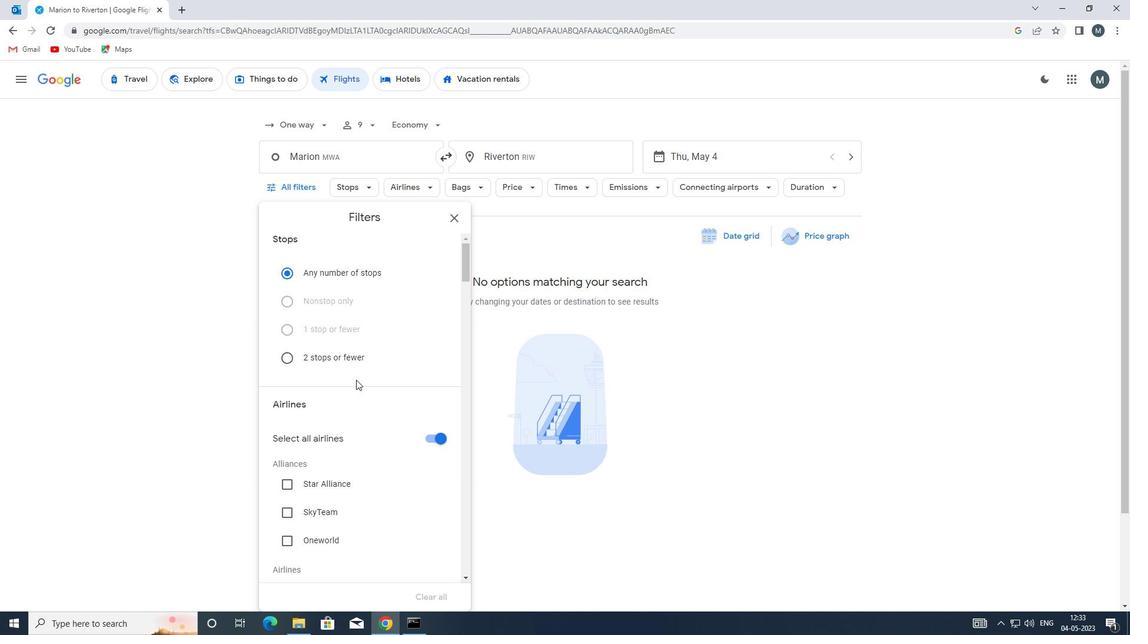 
Action: Mouse moved to (433, 375)
Screenshot: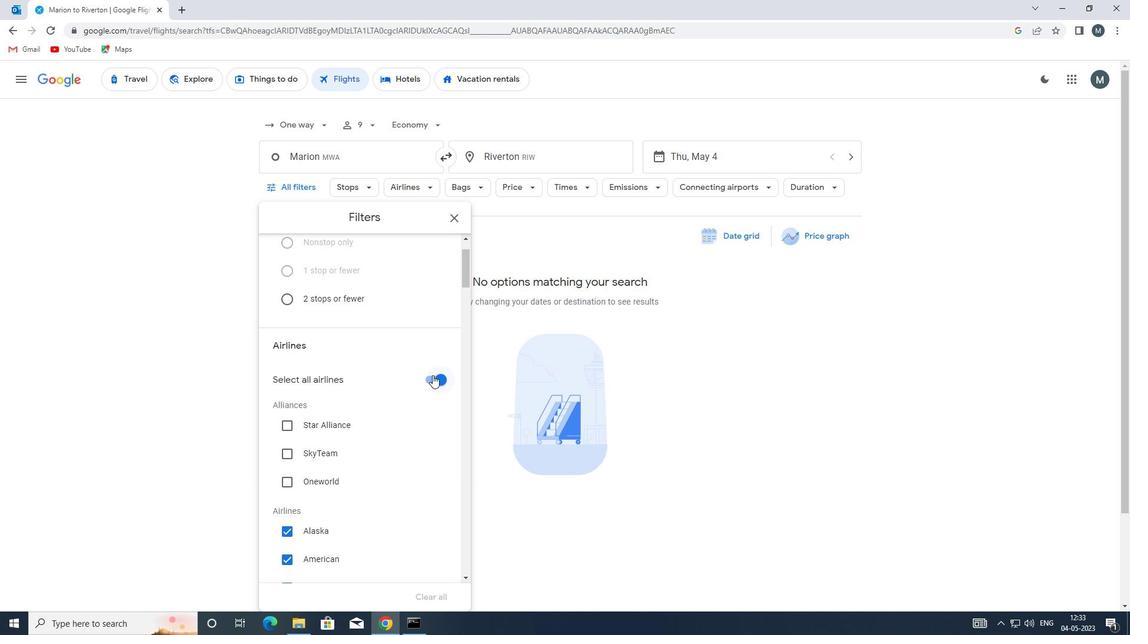 
Action: Mouse pressed left at (433, 375)
Screenshot: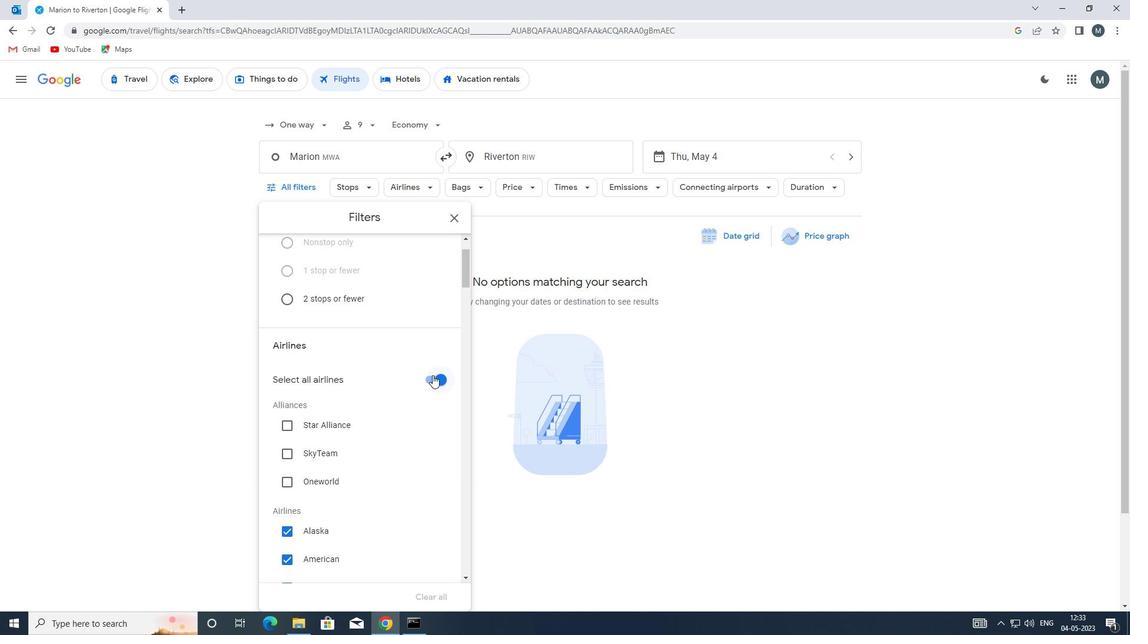 
Action: Mouse moved to (366, 393)
Screenshot: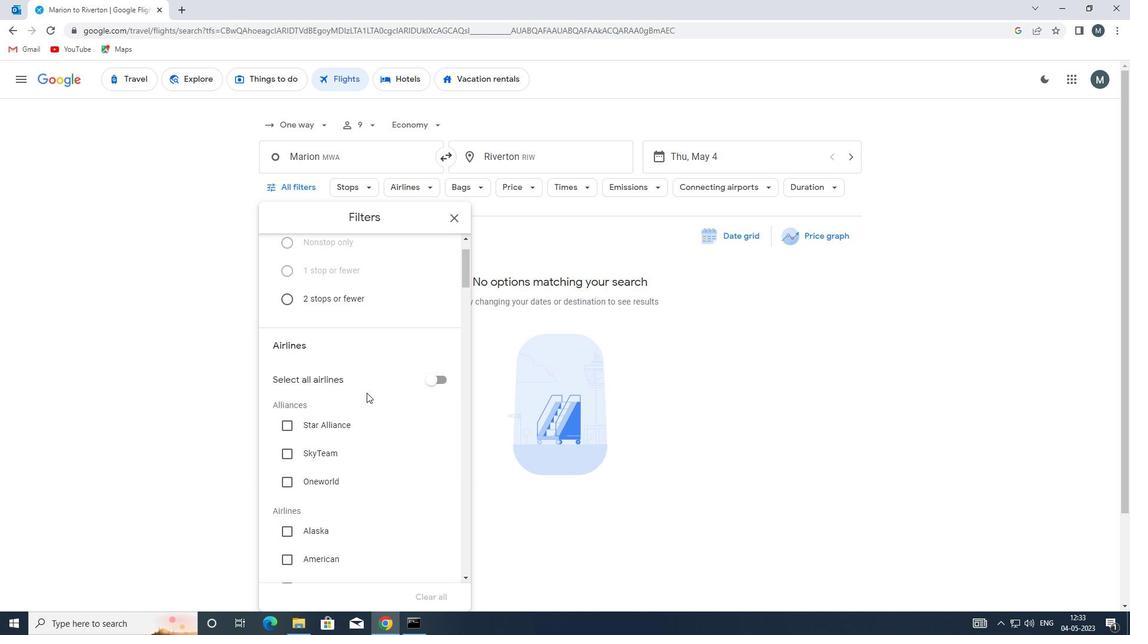 
Action: Mouse scrolled (366, 392) with delta (0, 0)
Screenshot: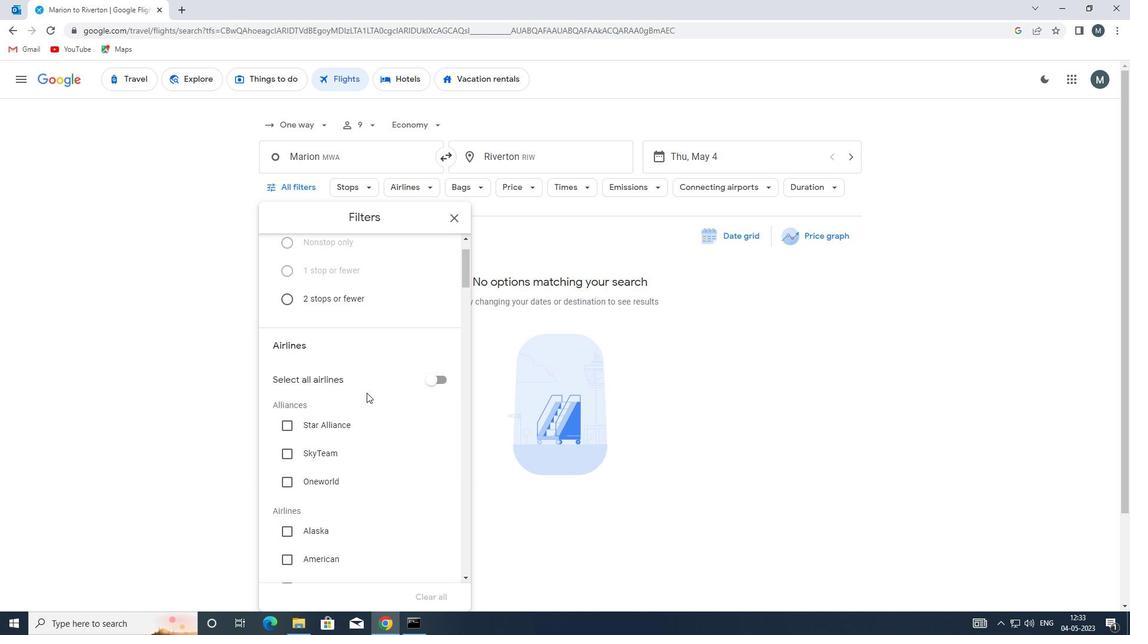 
Action: Mouse moved to (366, 393)
Screenshot: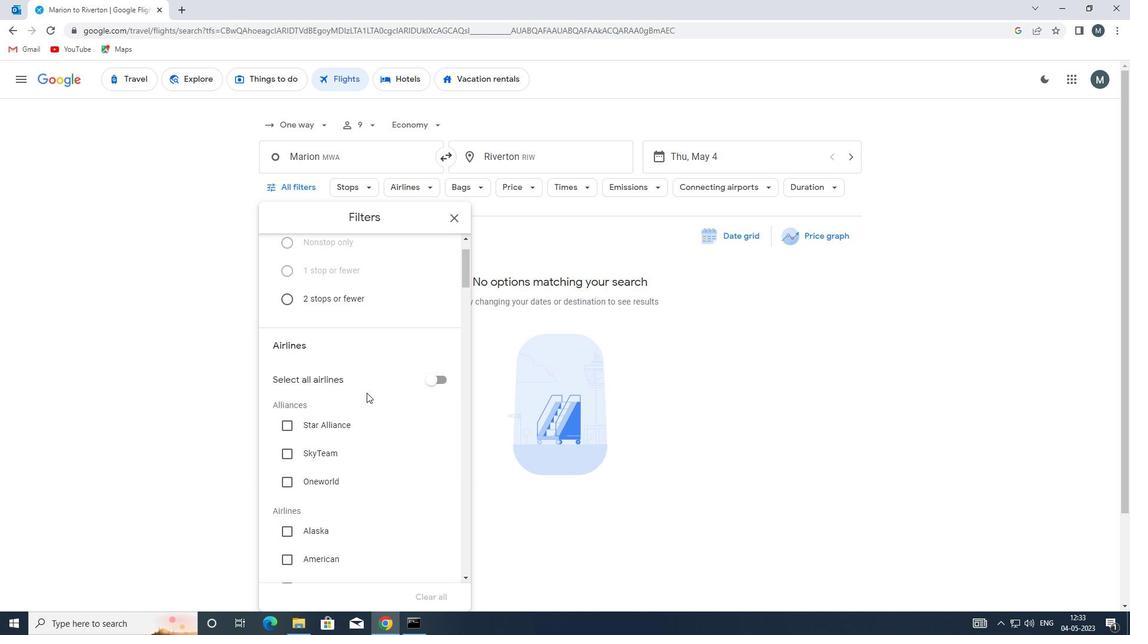 
Action: Mouse scrolled (366, 392) with delta (0, 0)
Screenshot: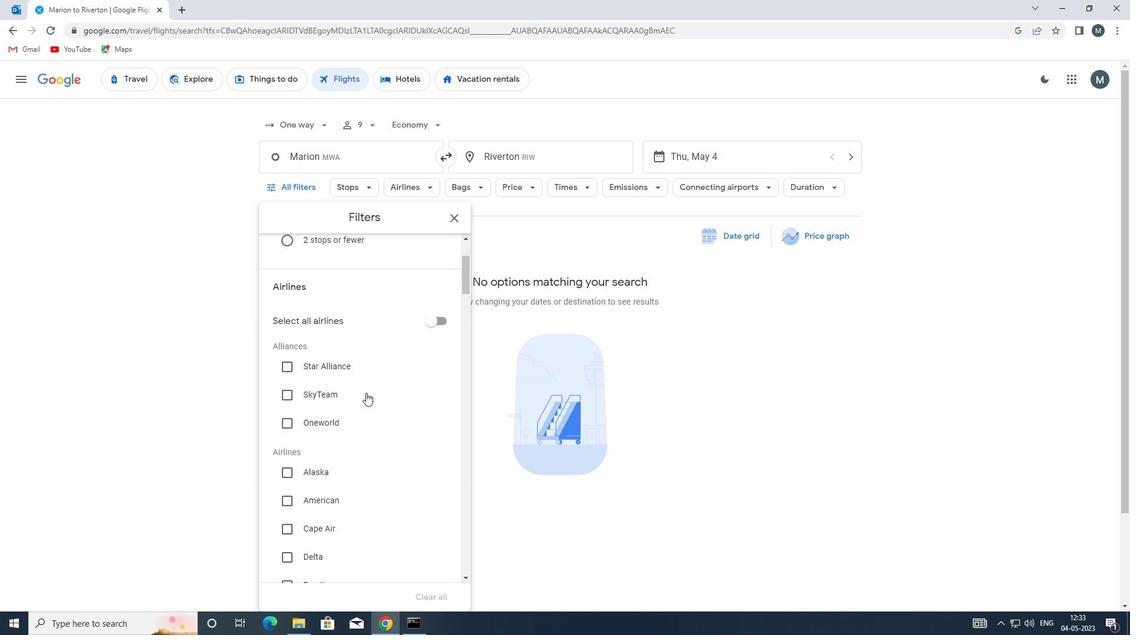 
Action: Mouse moved to (365, 393)
Screenshot: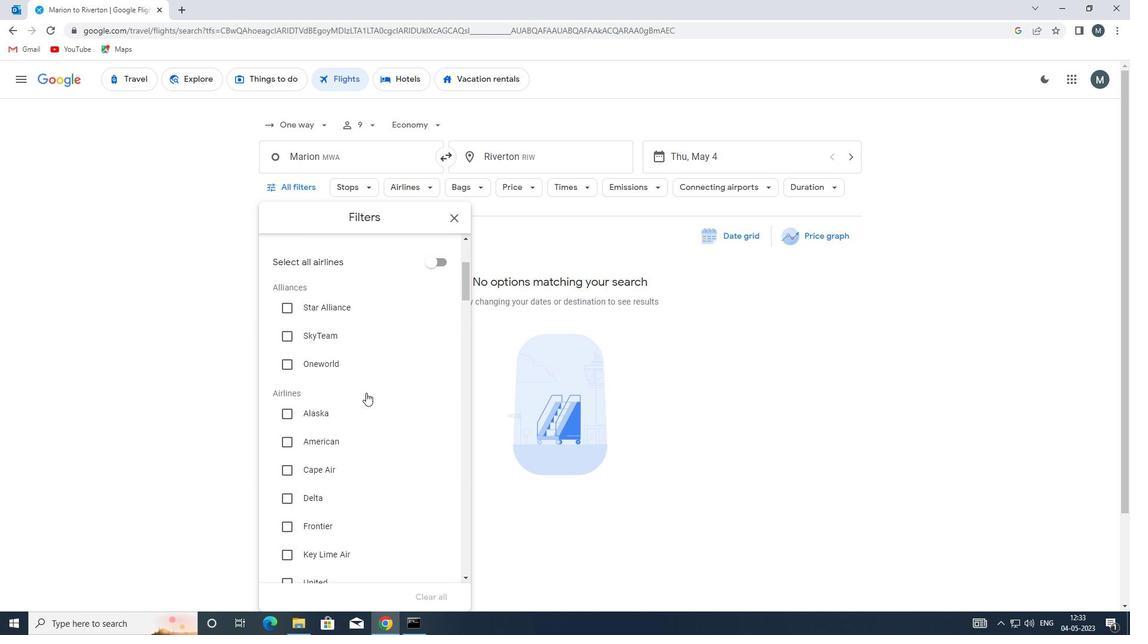 
Action: Mouse scrolled (365, 392) with delta (0, 0)
Screenshot: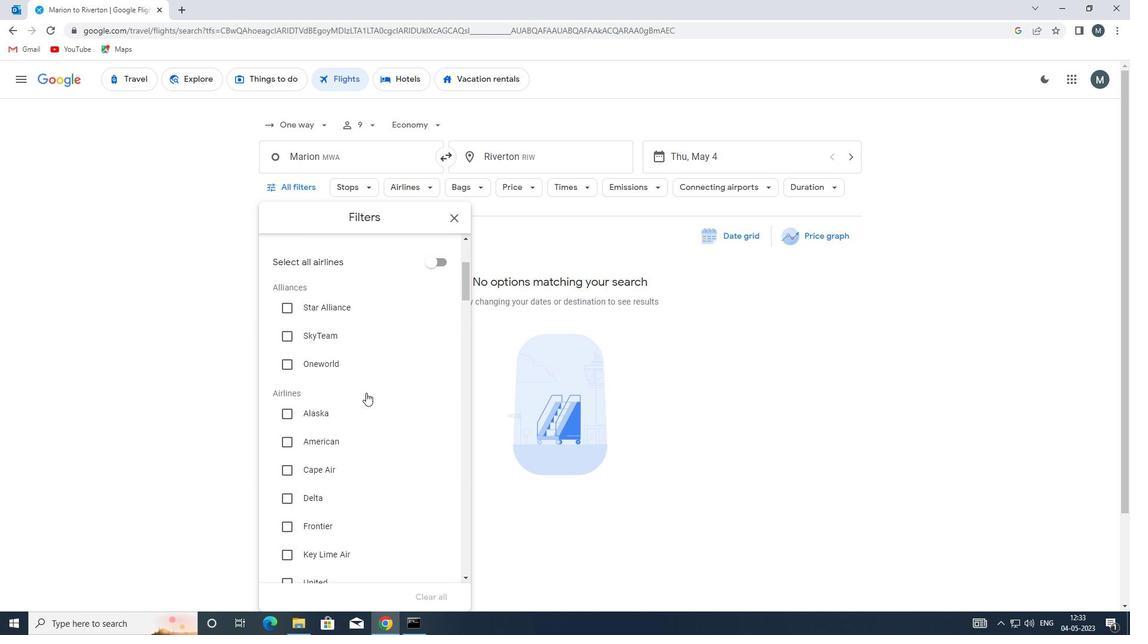 
Action: Mouse moved to (364, 395)
Screenshot: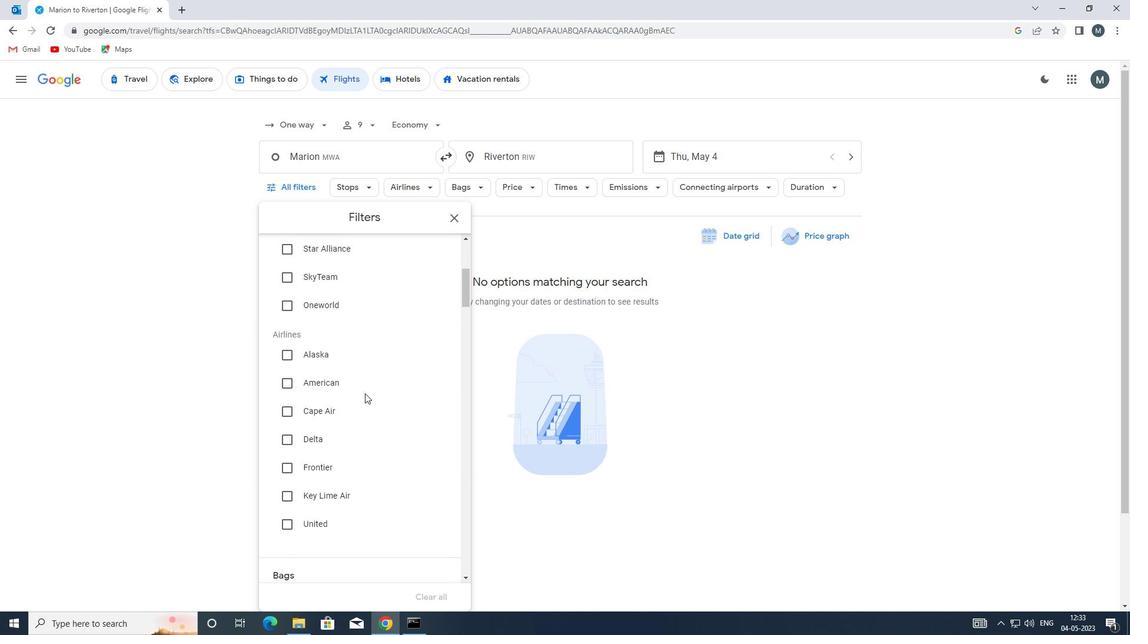 
Action: Mouse scrolled (364, 394) with delta (0, 0)
Screenshot: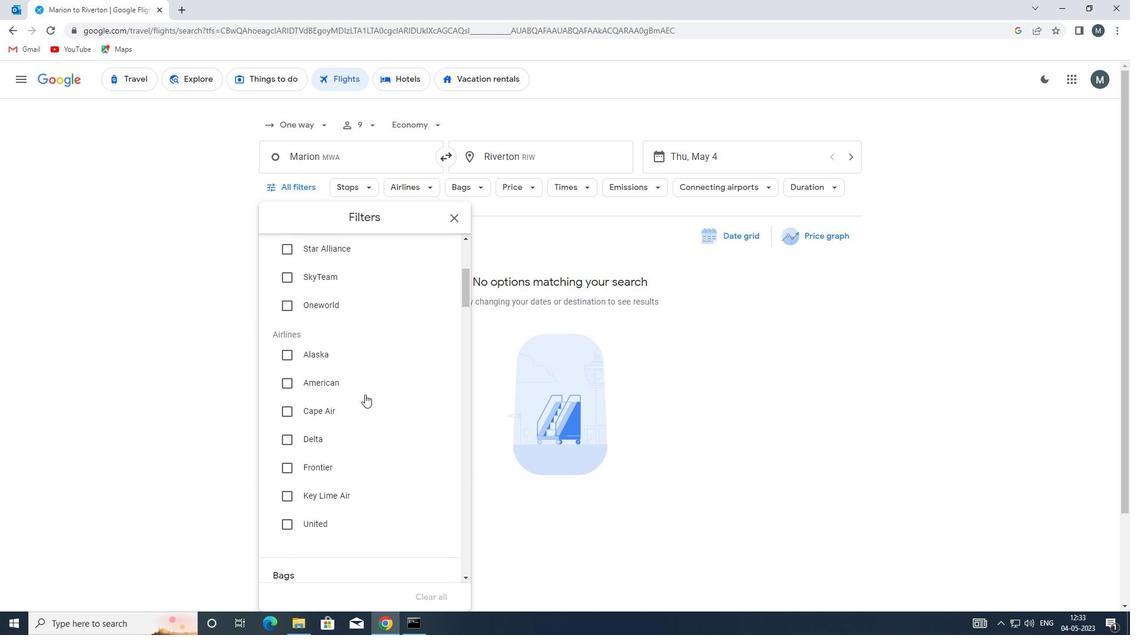
Action: Mouse moved to (363, 402)
Screenshot: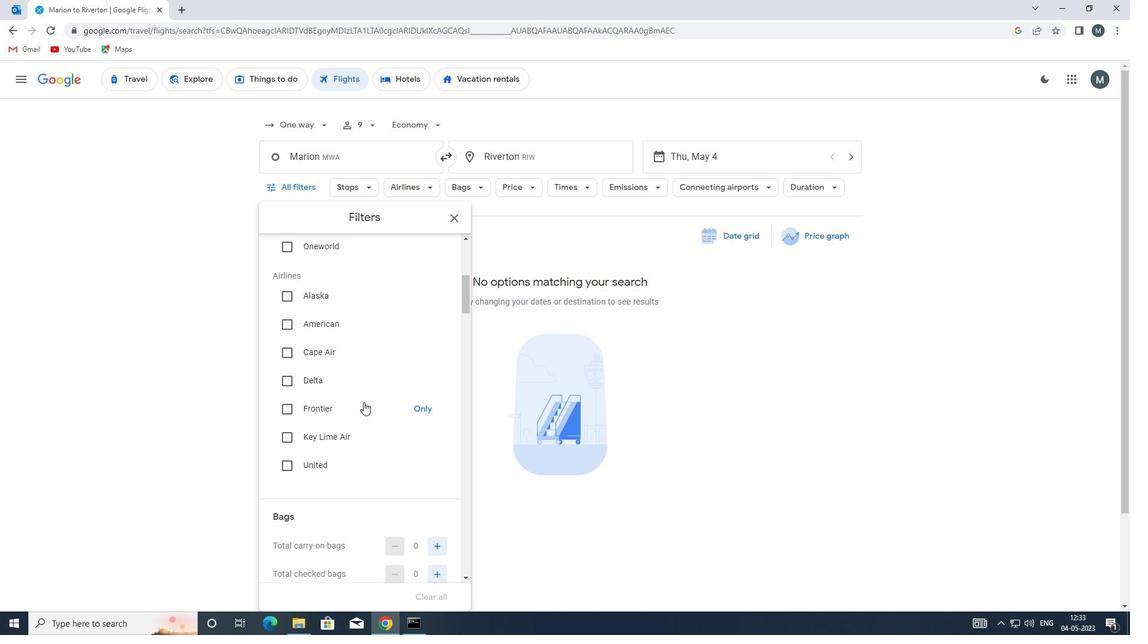 
Action: Mouse scrolled (363, 402) with delta (0, 0)
Screenshot: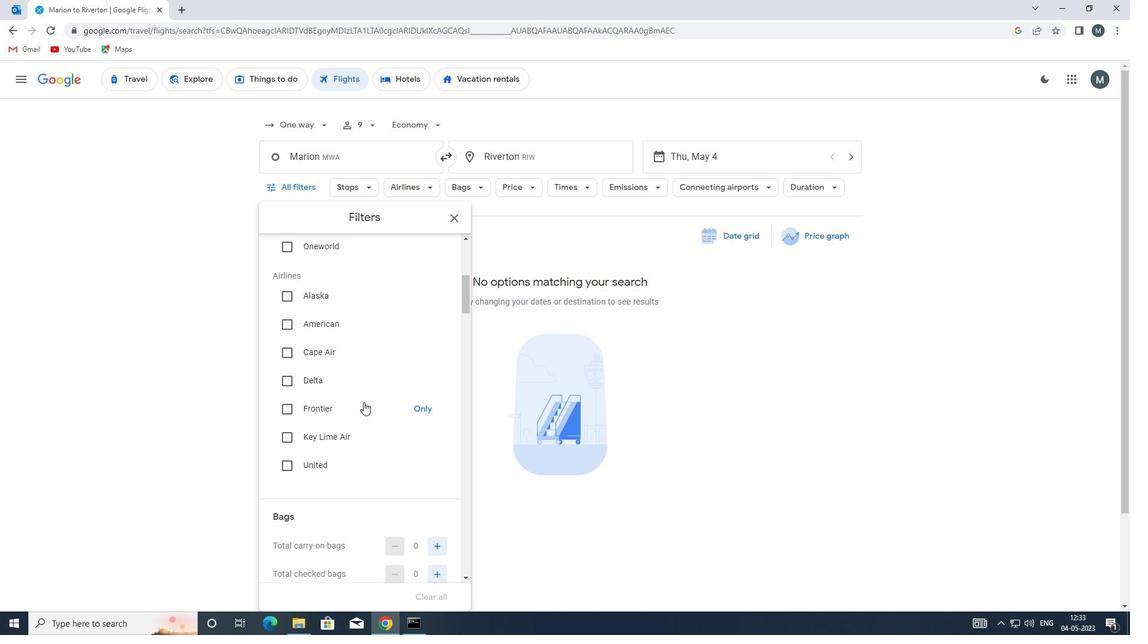 
Action: Mouse scrolled (363, 402) with delta (0, 0)
Screenshot: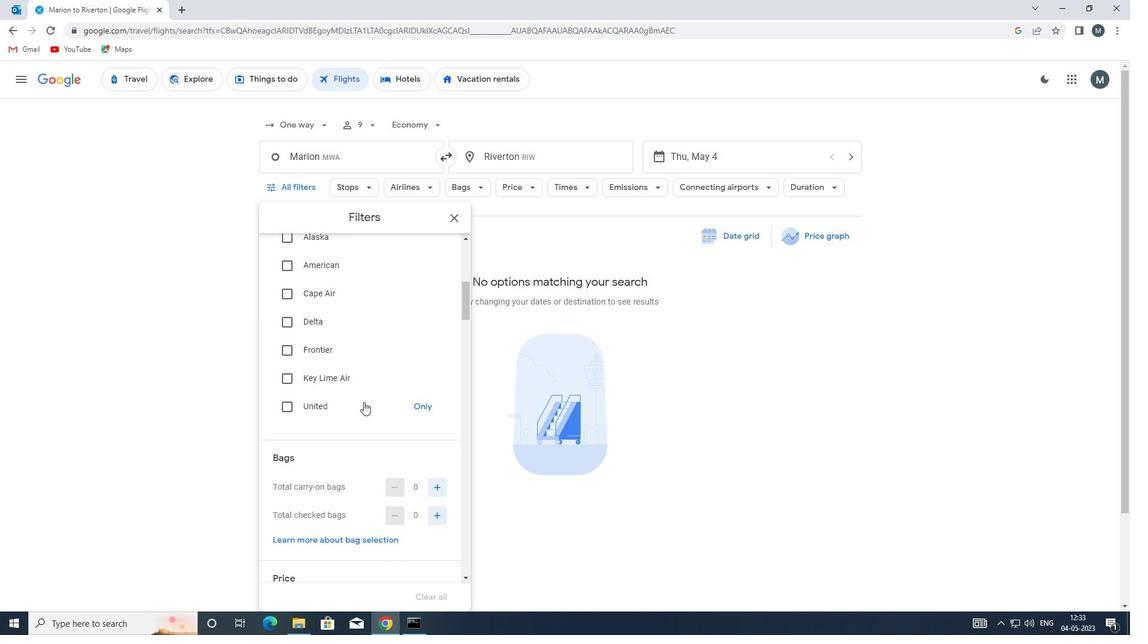 
Action: Mouse scrolled (363, 402) with delta (0, 0)
Screenshot: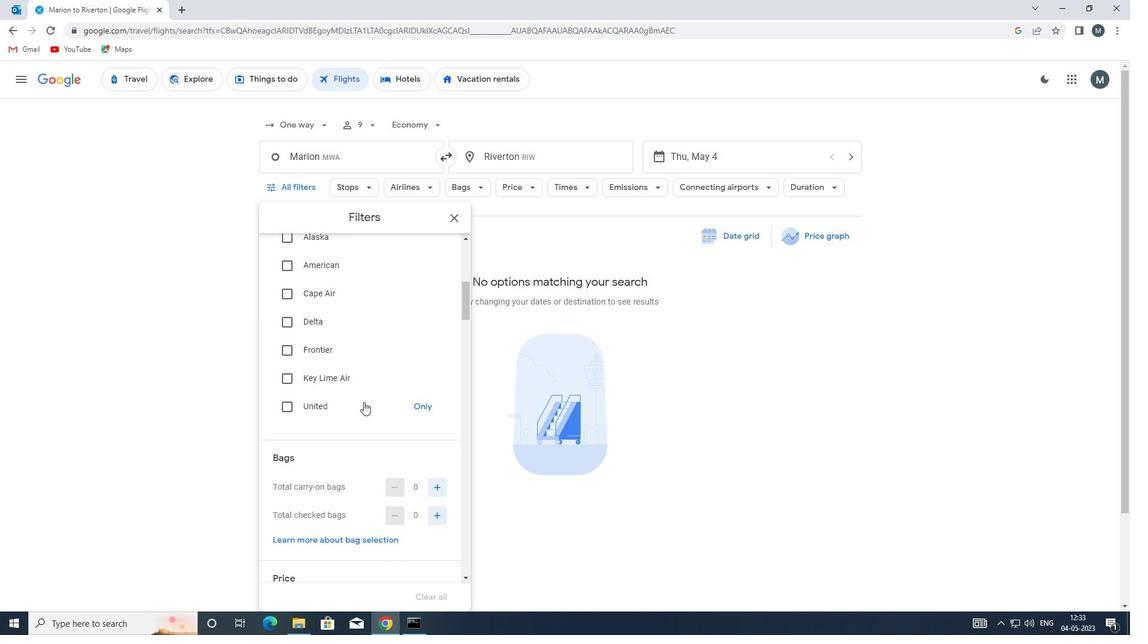 
Action: Mouse moved to (436, 370)
Screenshot: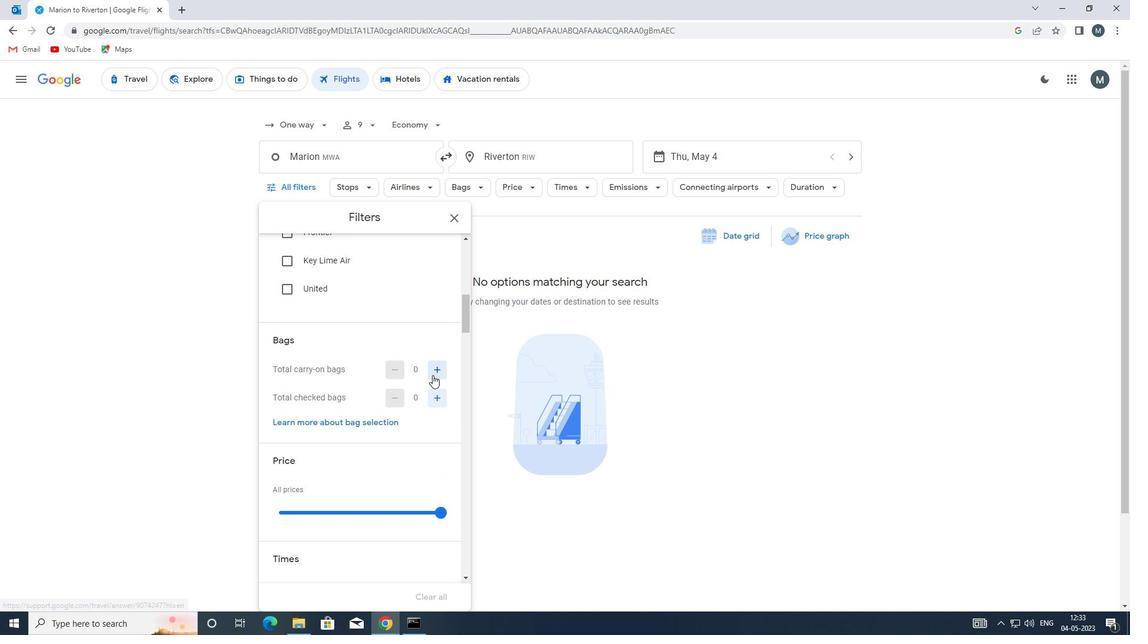 
Action: Mouse pressed left at (436, 370)
Screenshot: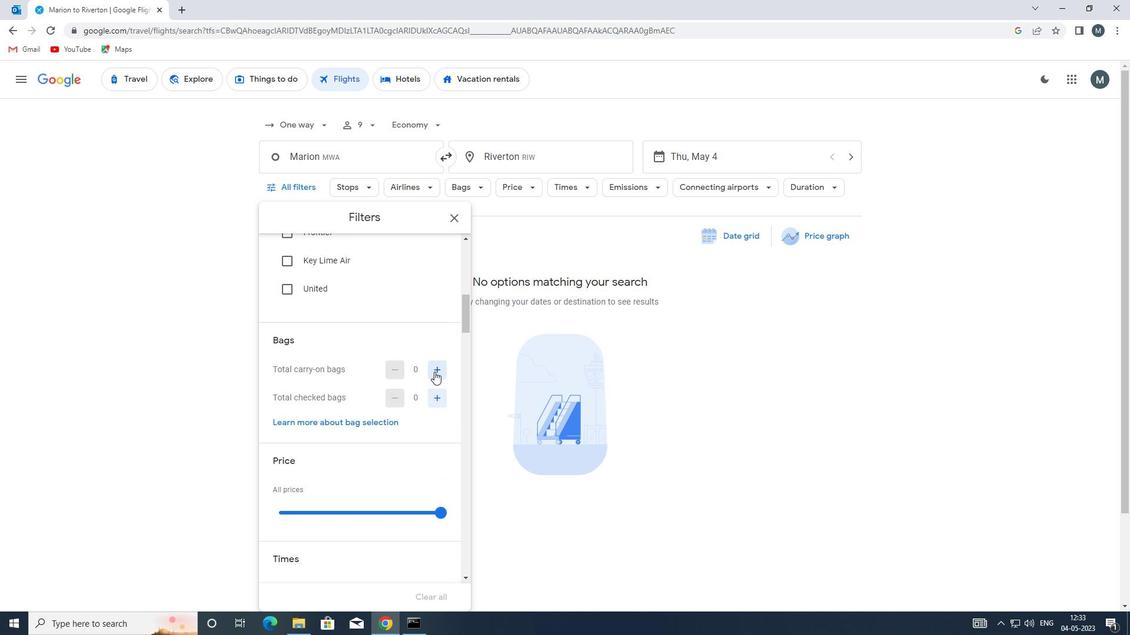 
Action: Mouse moved to (366, 400)
Screenshot: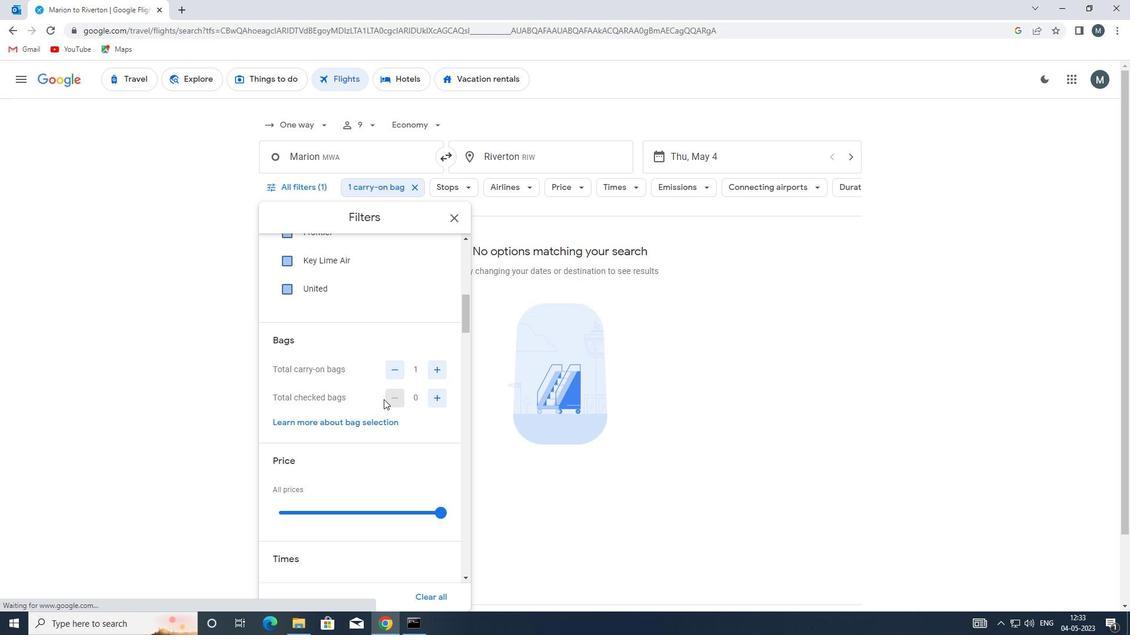 
Action: Mouse scrolled (366, 399) with delta (0, 0)
Screenshot: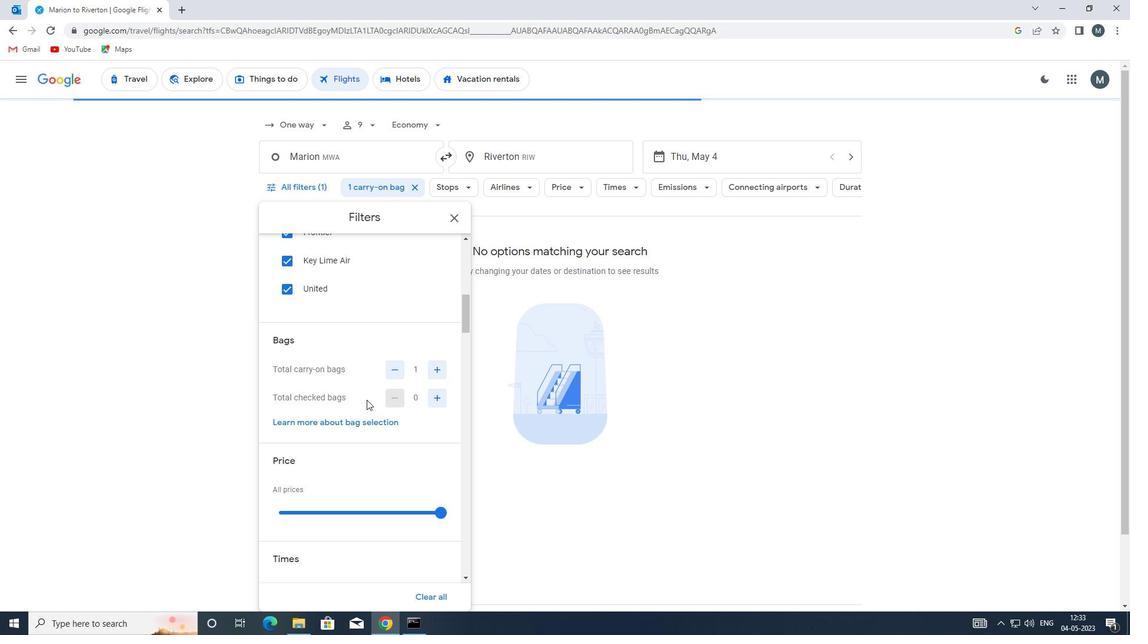
Action: Mouse moved to (342, 435)
Screenshot: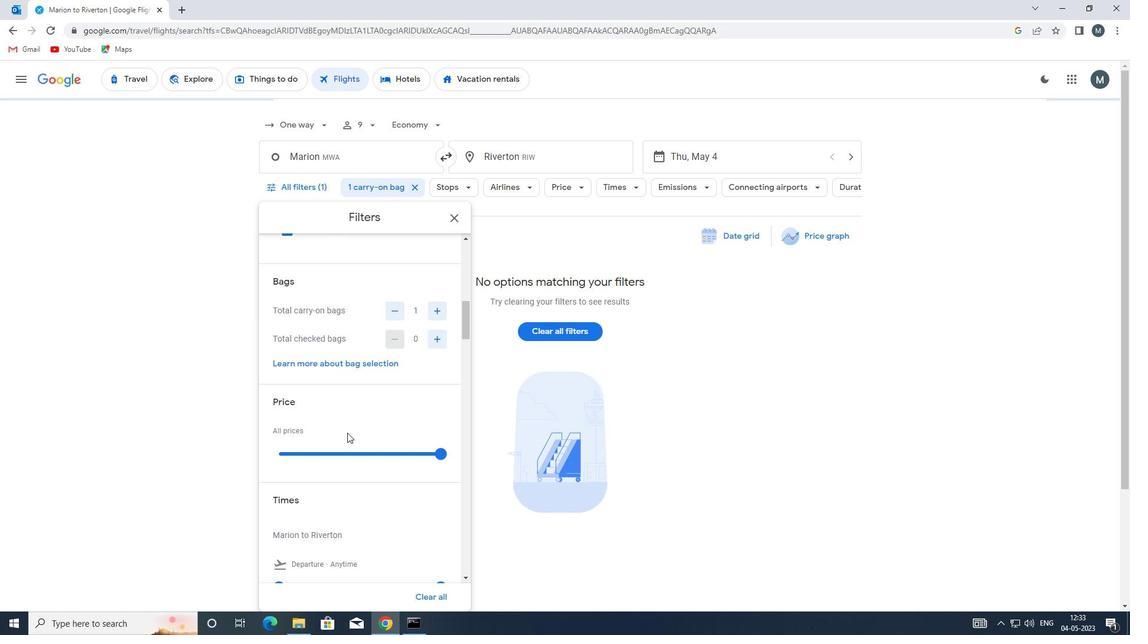 
Action: Mouse scrolled (342, 434) with delta (0, 0)
Screenshot: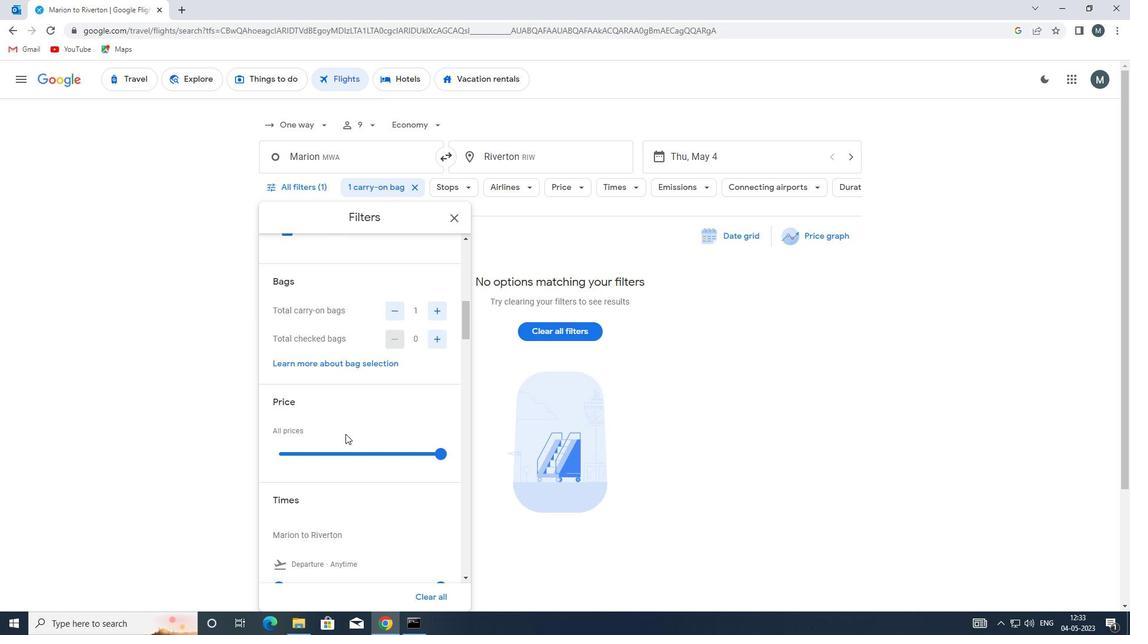 
Action: Mouse moved to (327, 387)
Screenshot: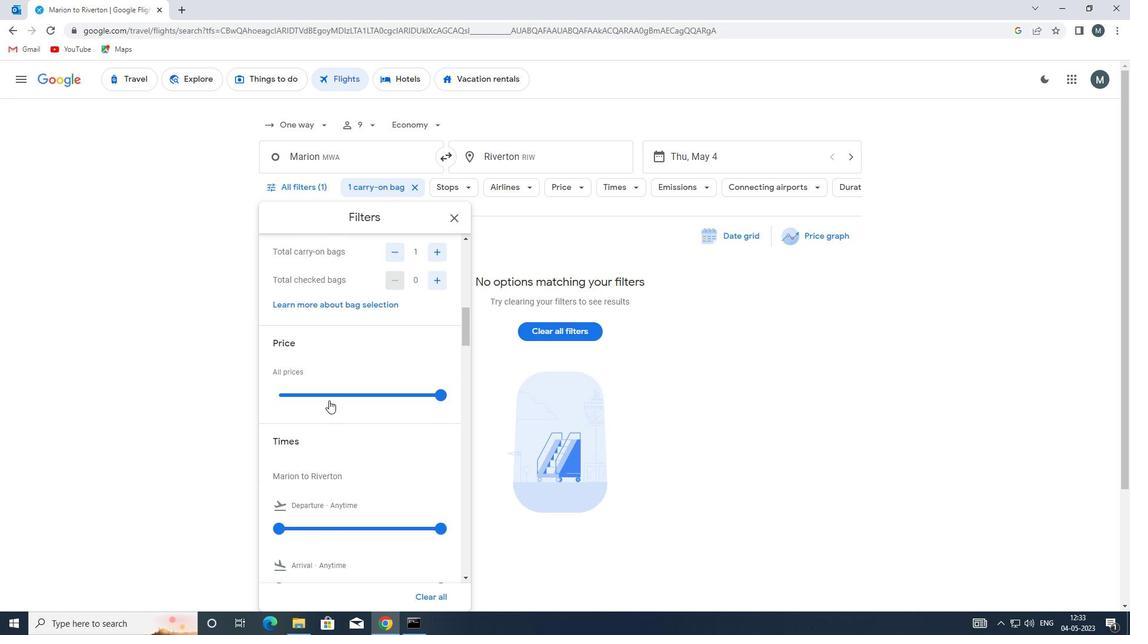 
Action: Mouse pressed left at (327, 387)
Screenshot: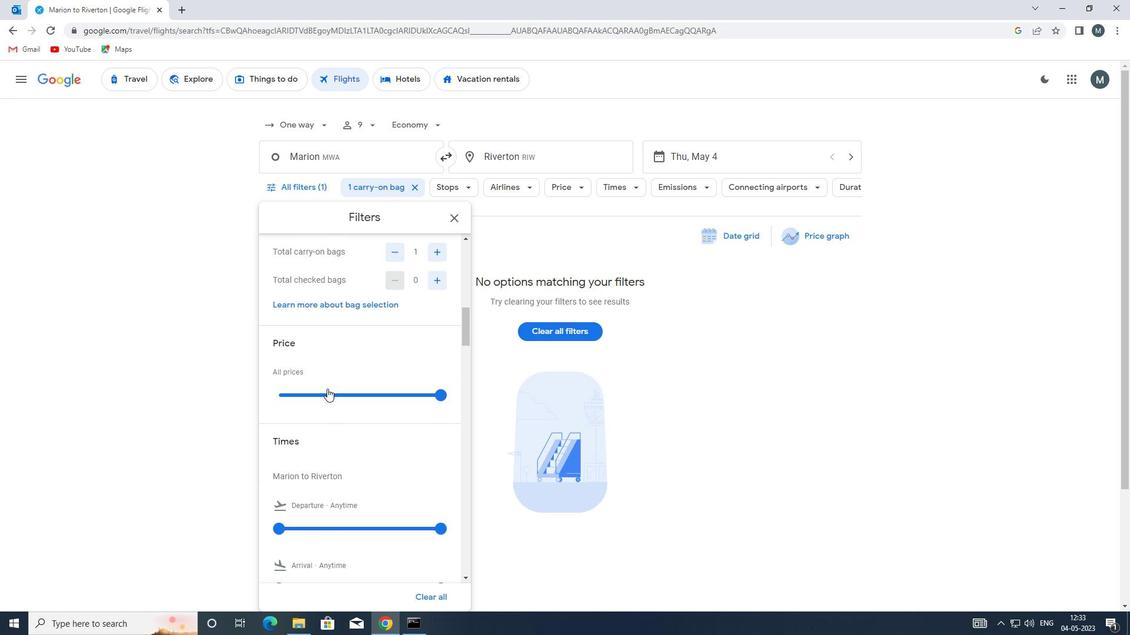 
Action: Mouse pressed left at (327, 387)
Screenshot: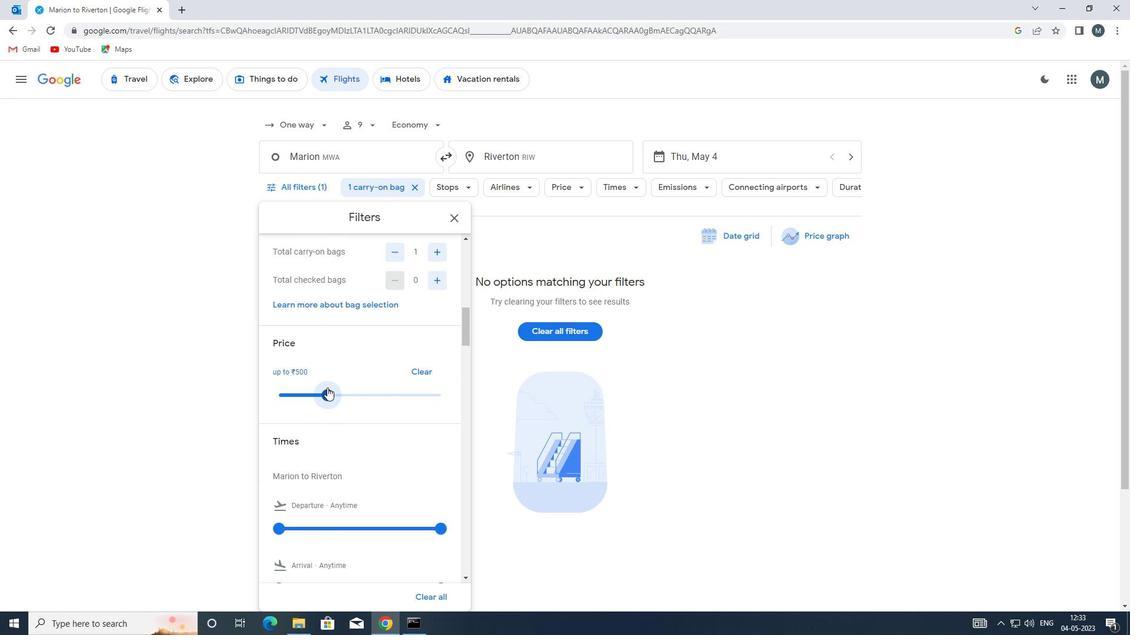 
Action: Mouse moved to (427, 391)
Screenshot: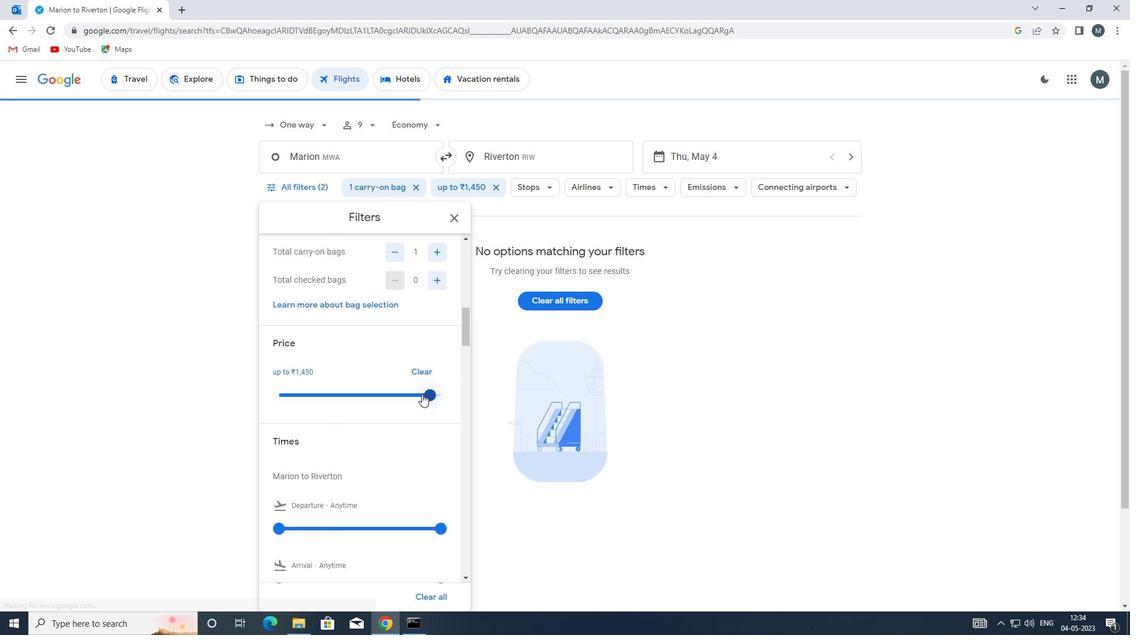 
Action: Mouse pressed left at (427, 391)
Screenshot: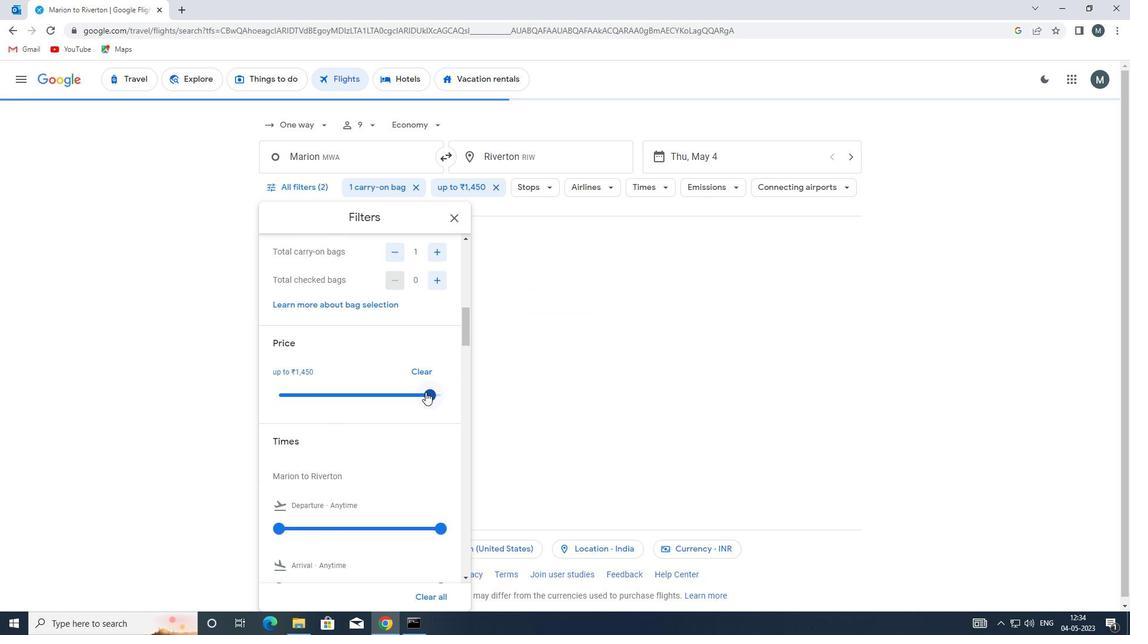 
Action: Mouse moved to (354, 390)
Screenshot: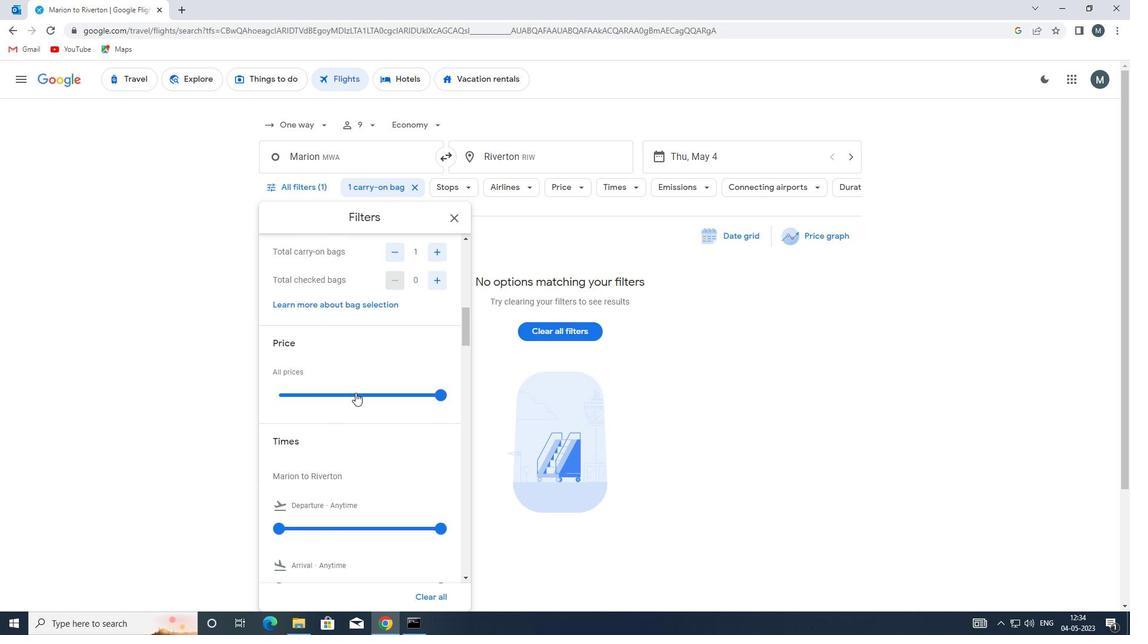 
Action: Mouse scrolled (354, 390) with delta (0, 0)
Screenshot: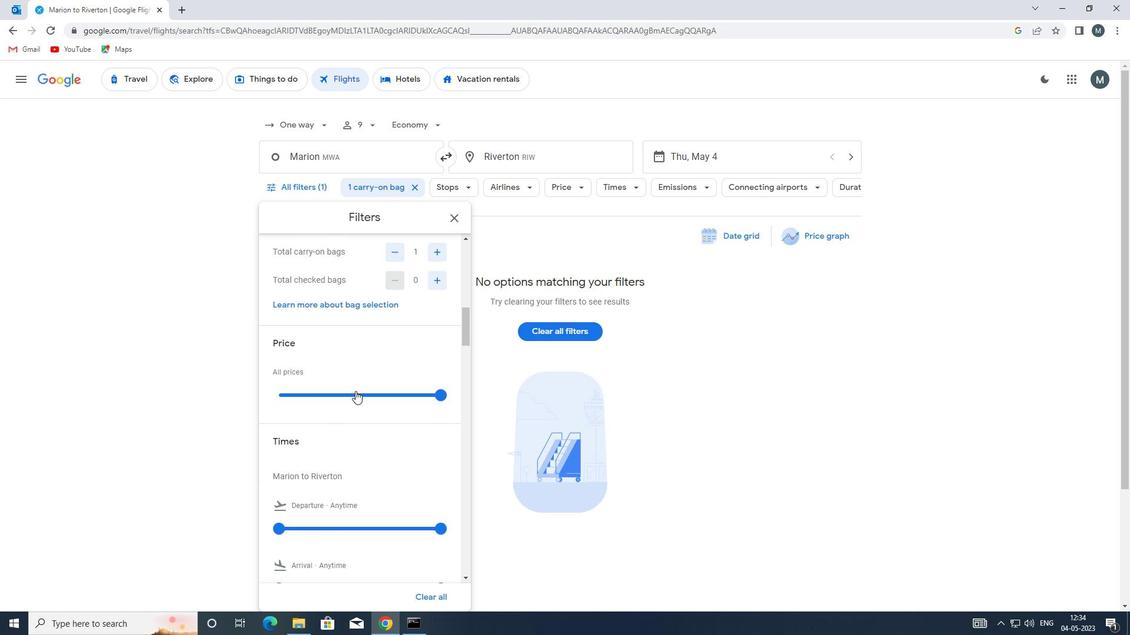 
Action: Mouse moved to (283, 470)
Screenshot: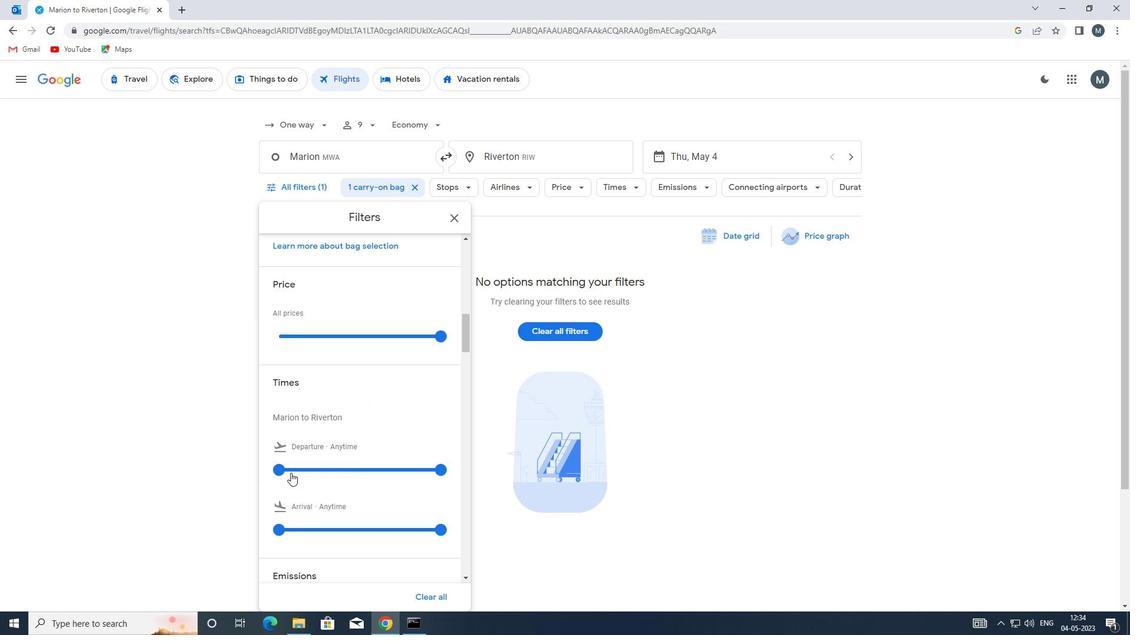 
Action: Mouse pressed left at (283, 470)
Screenshot: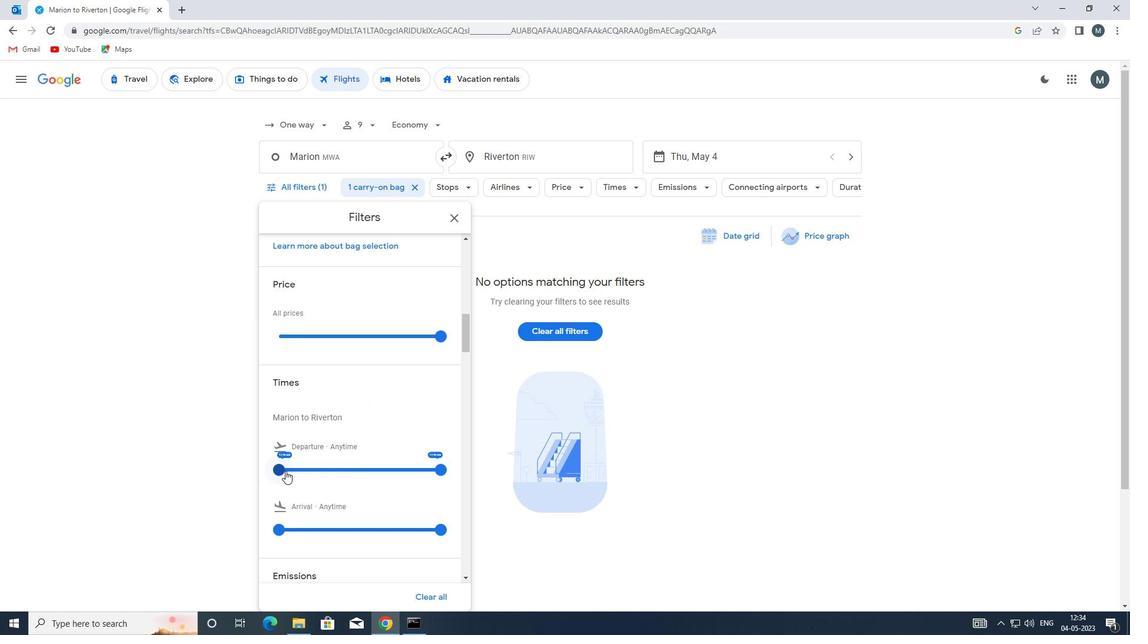 
Action: Mouse moved to (434, 469)
Screenshot: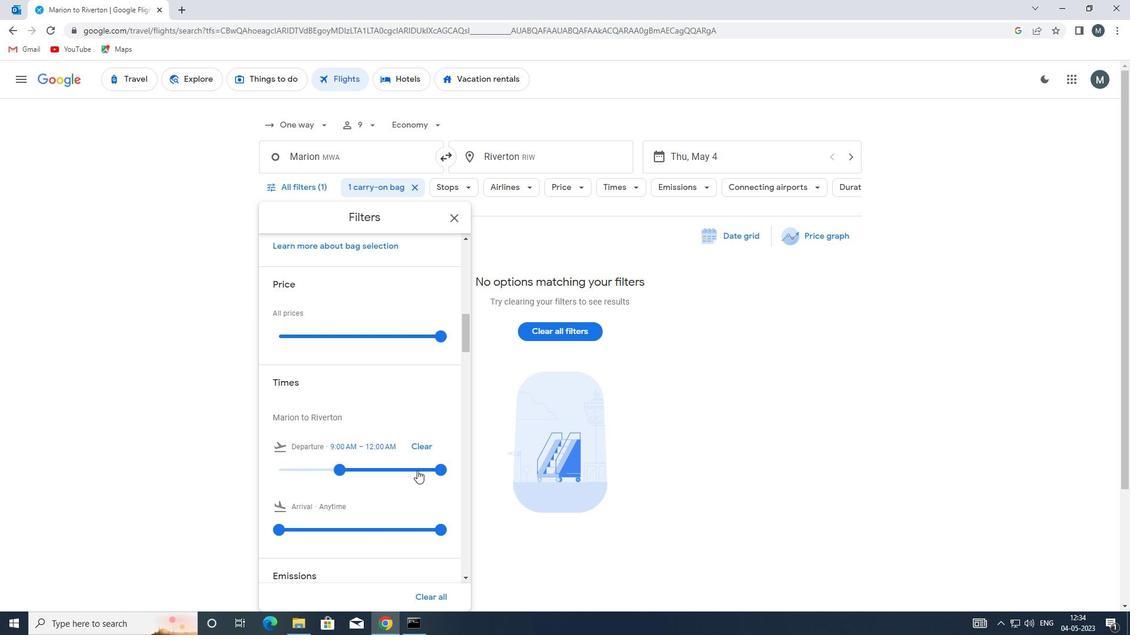 
Action: Mouse pressed left at (434, 469)
Screenshot: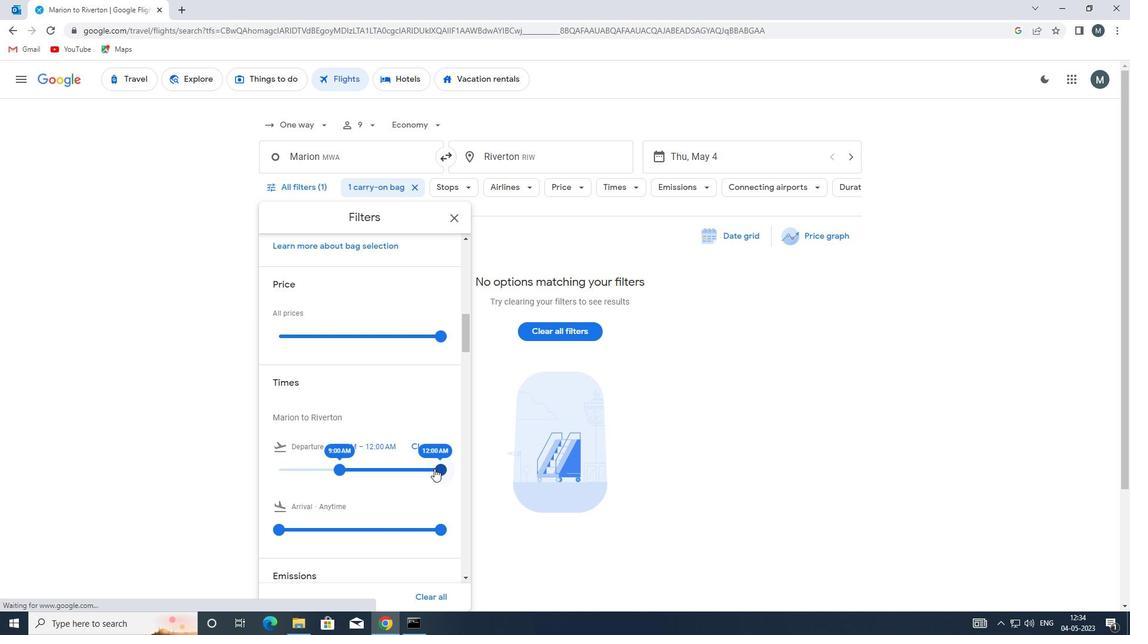 
Action: Mouse moved to (349, 443)
Screenshot: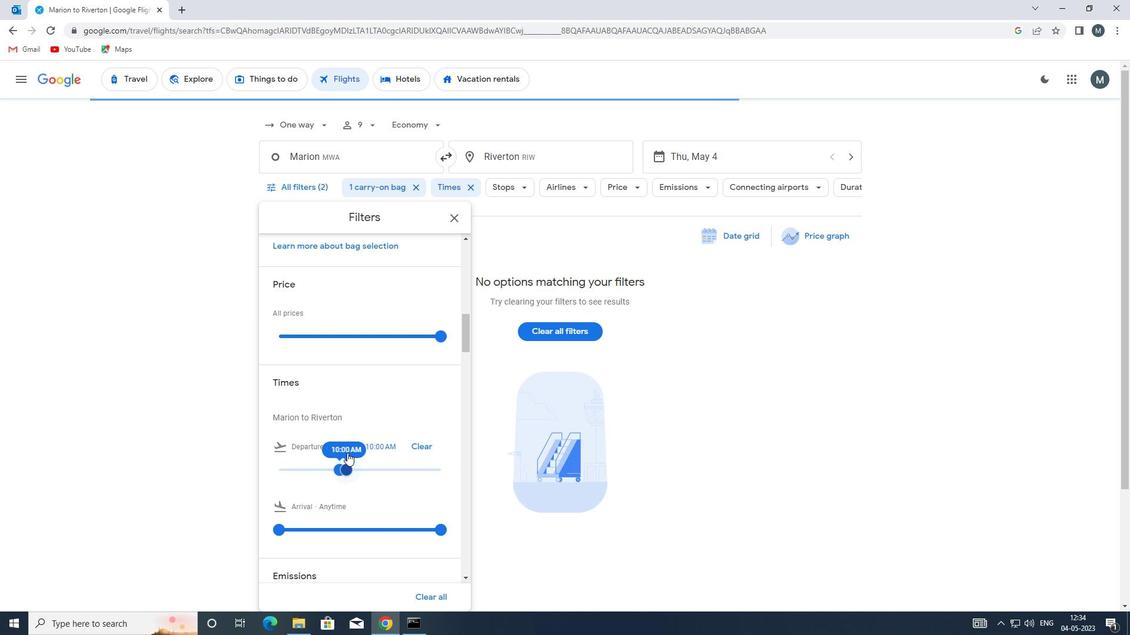 
Action: Mouse scrolled (349, 442) with delta (0, 0)
Screenshot: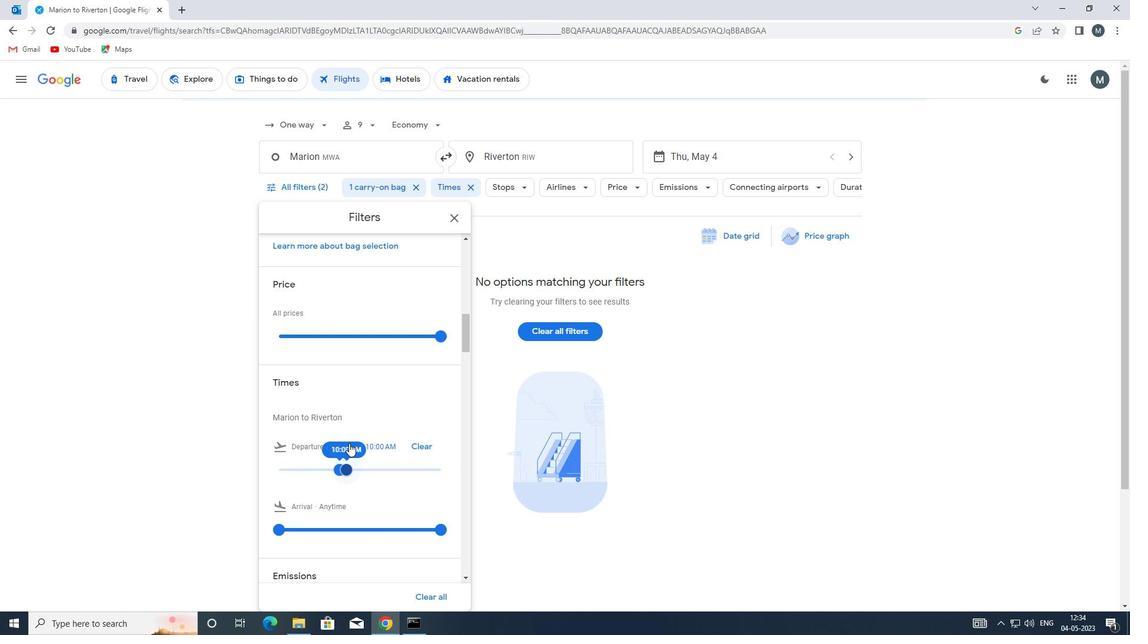 
Action: Mouse moved to (333, 451)
Screenshot: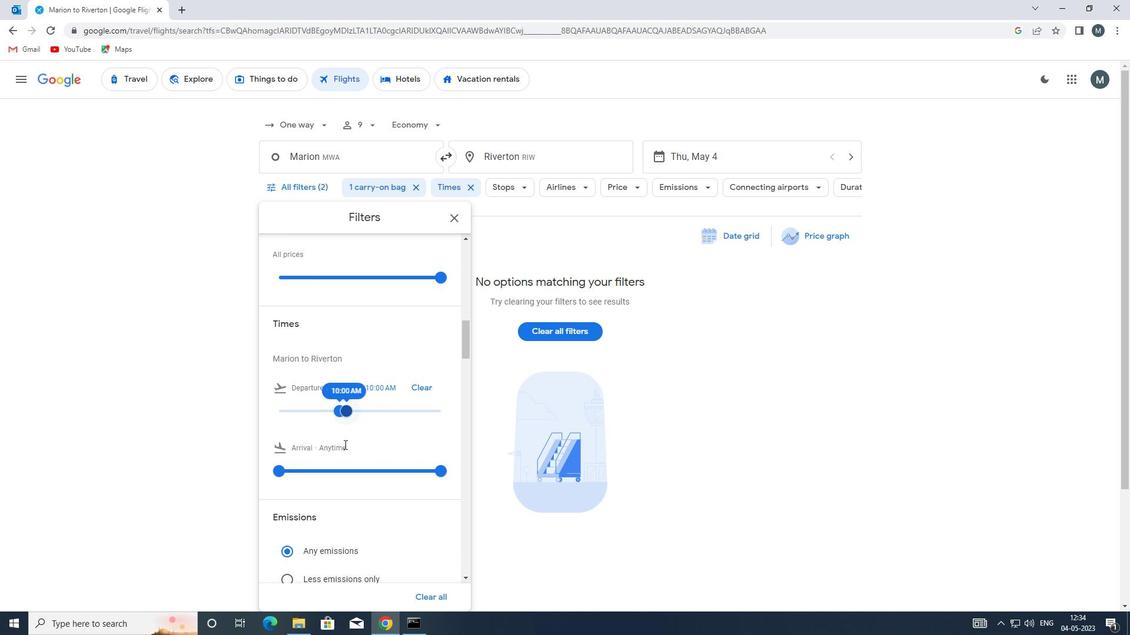 
Action: Mouse scrolled (333, 450) with delta (0, 0)
Screenshot: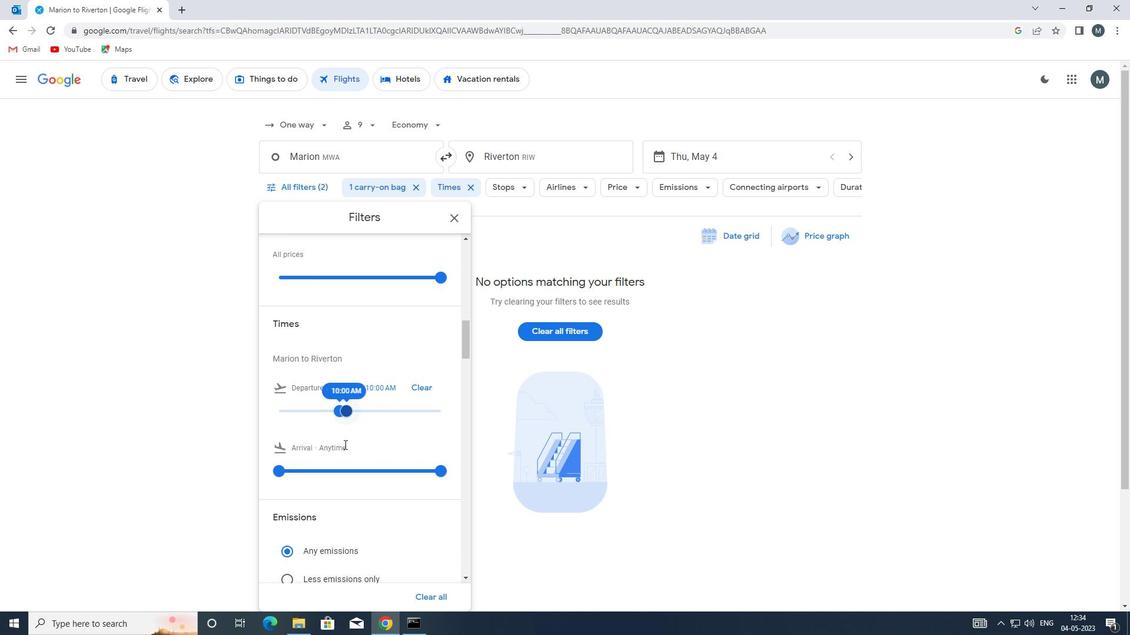 
Action: Mouse moved to (454, 217)
Screenshot: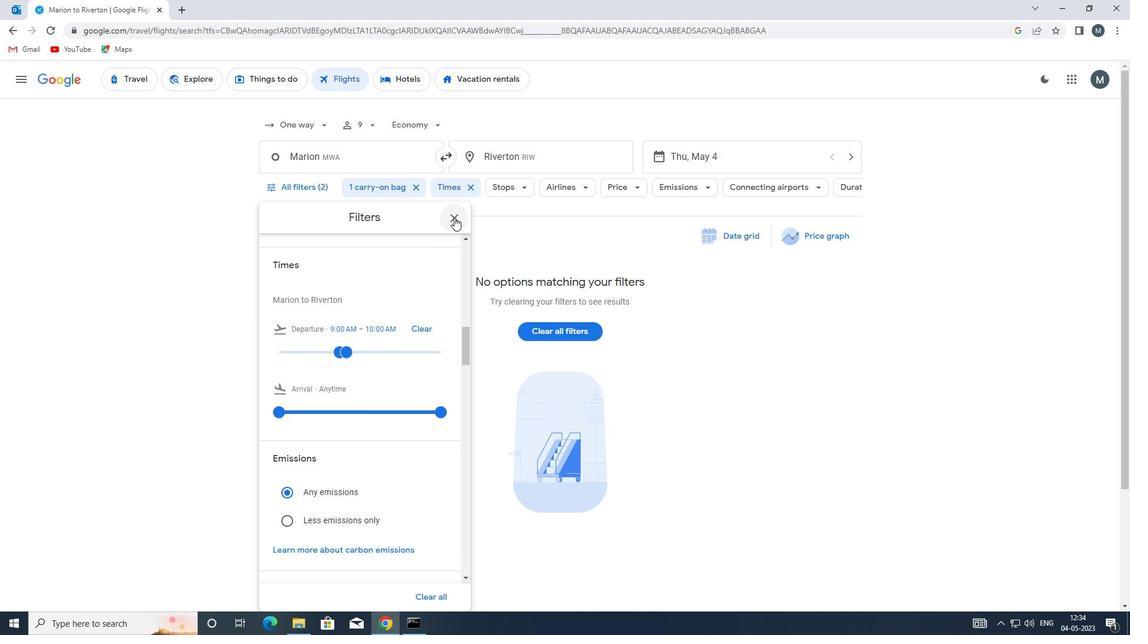 
Action: Mouse pressed left at (454, 217)
Screenshot: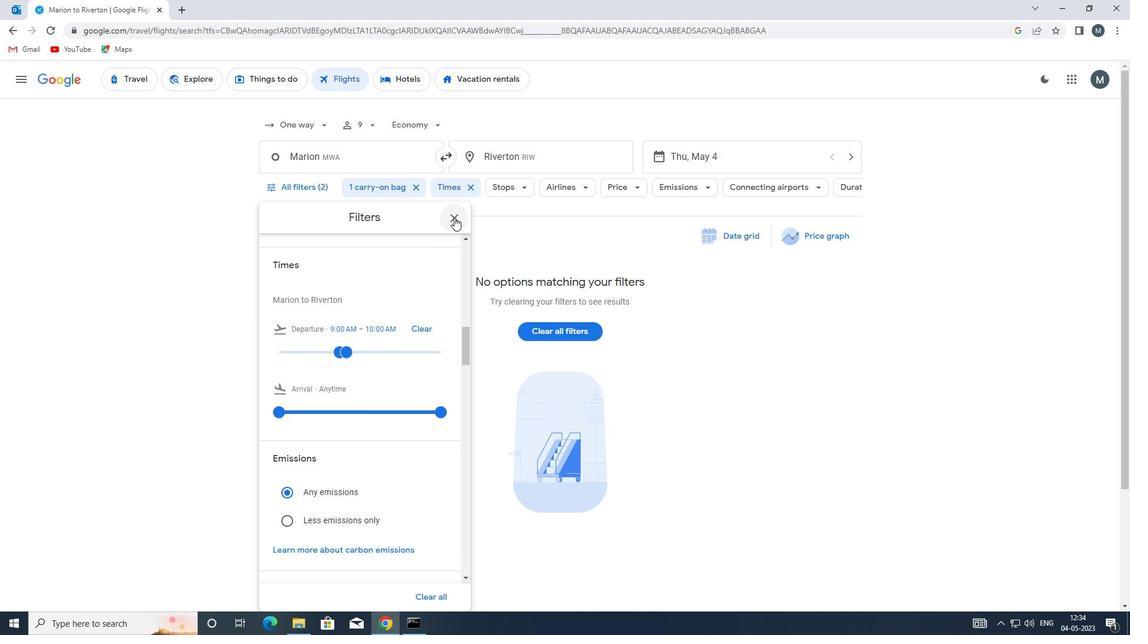 
Action: Mouse moved to (450, 223)
Screenshot: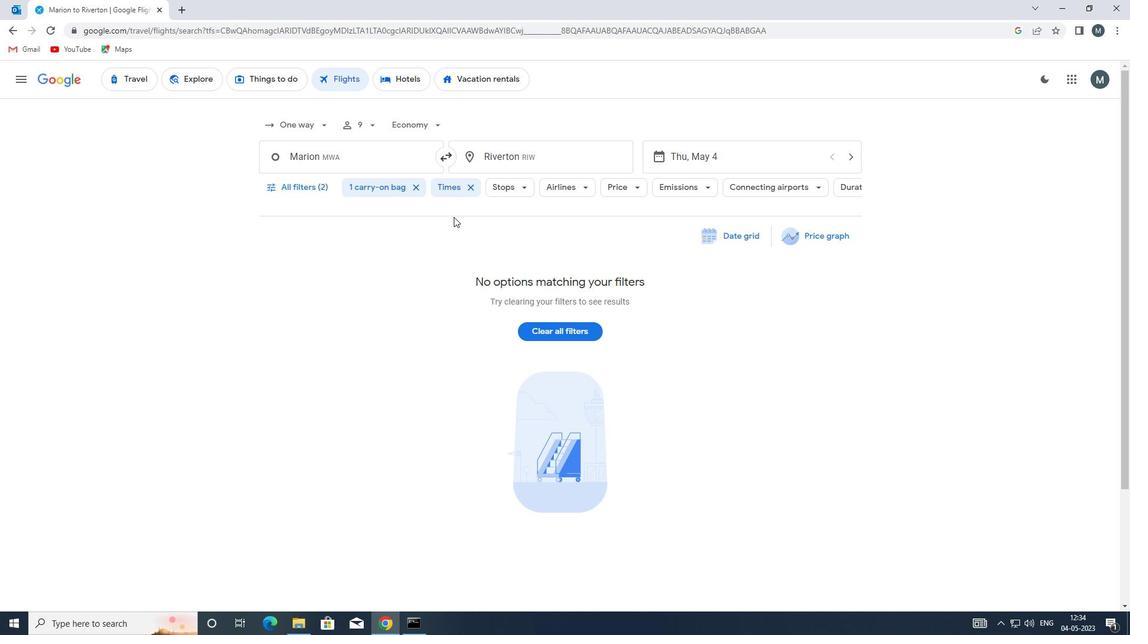 
